 Task: Create a due date automation trigger when advanced on, 2 days after a card is due add fields with custom field "Resume" set at 11:00 AM.
Action: Mouse moved to (1235, 355)
Screenshot: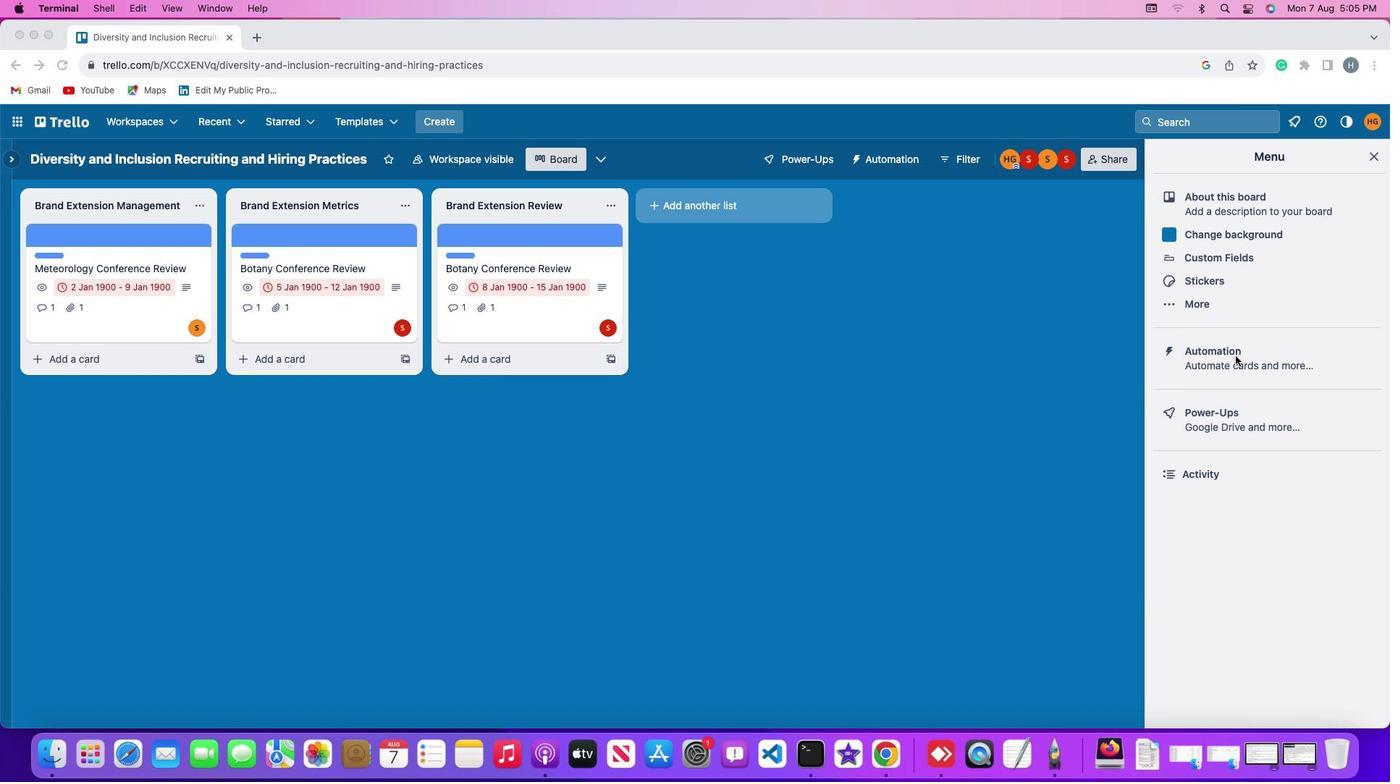 
Action: Mouse pressed left at (1235, 355)
Screenshot: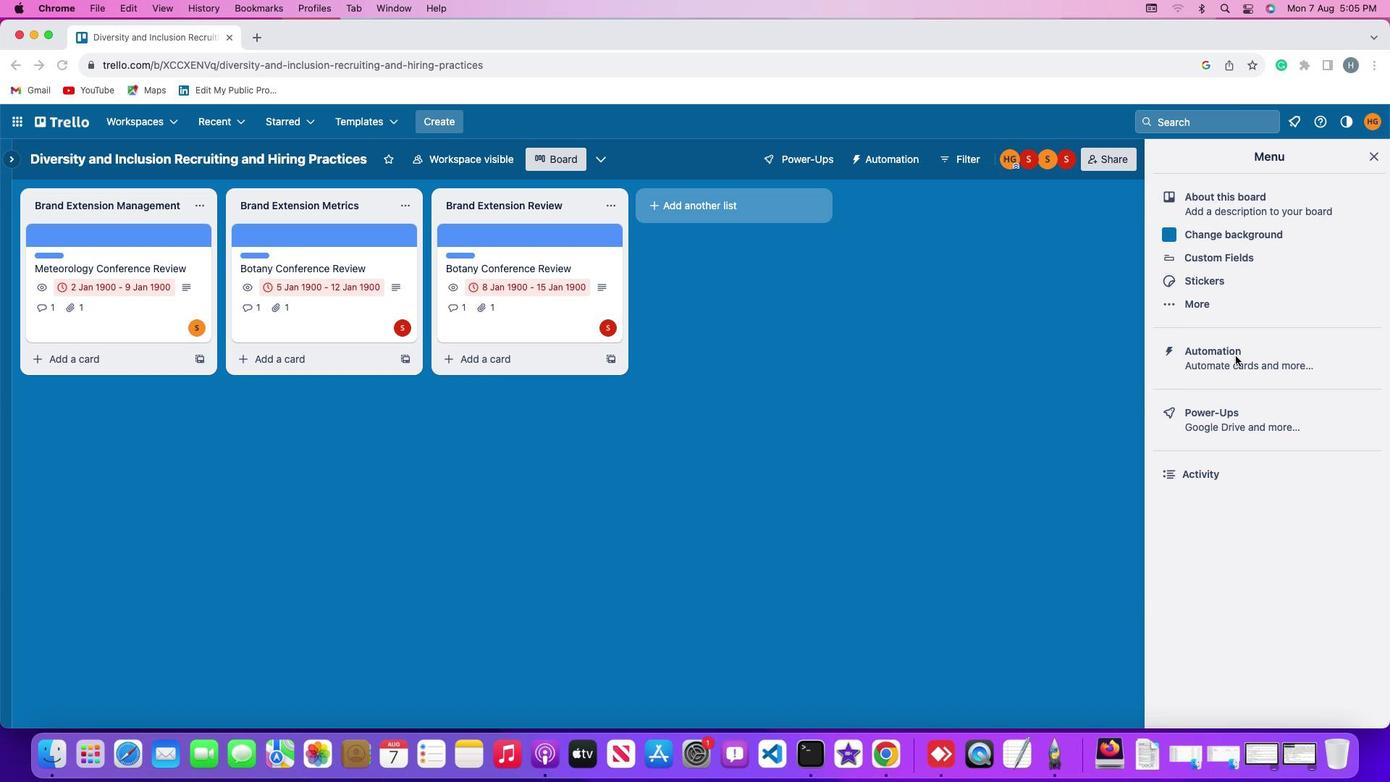 
Action: Mouse moved to (1235, 355)
Screenshot: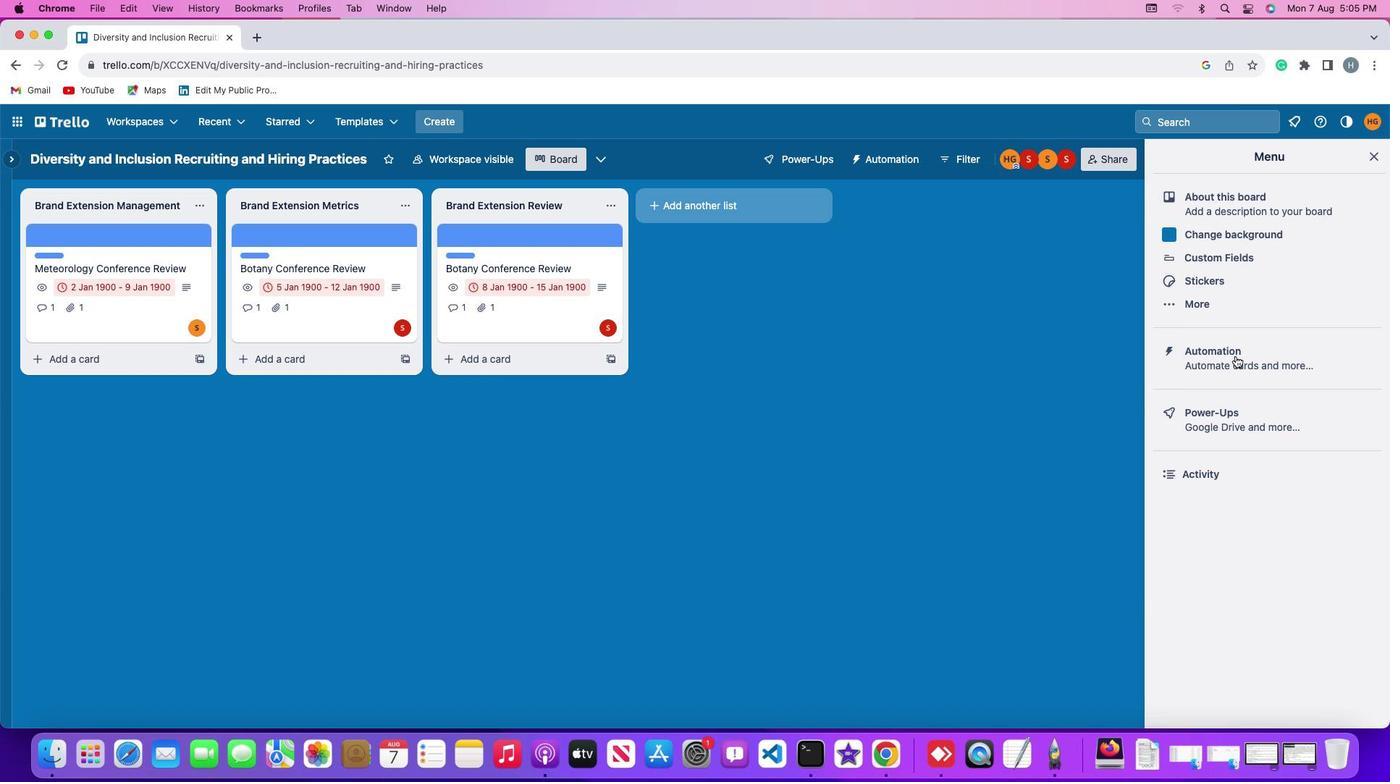 
Action: Mouse pressed left at (1235, 355)
Screenshot: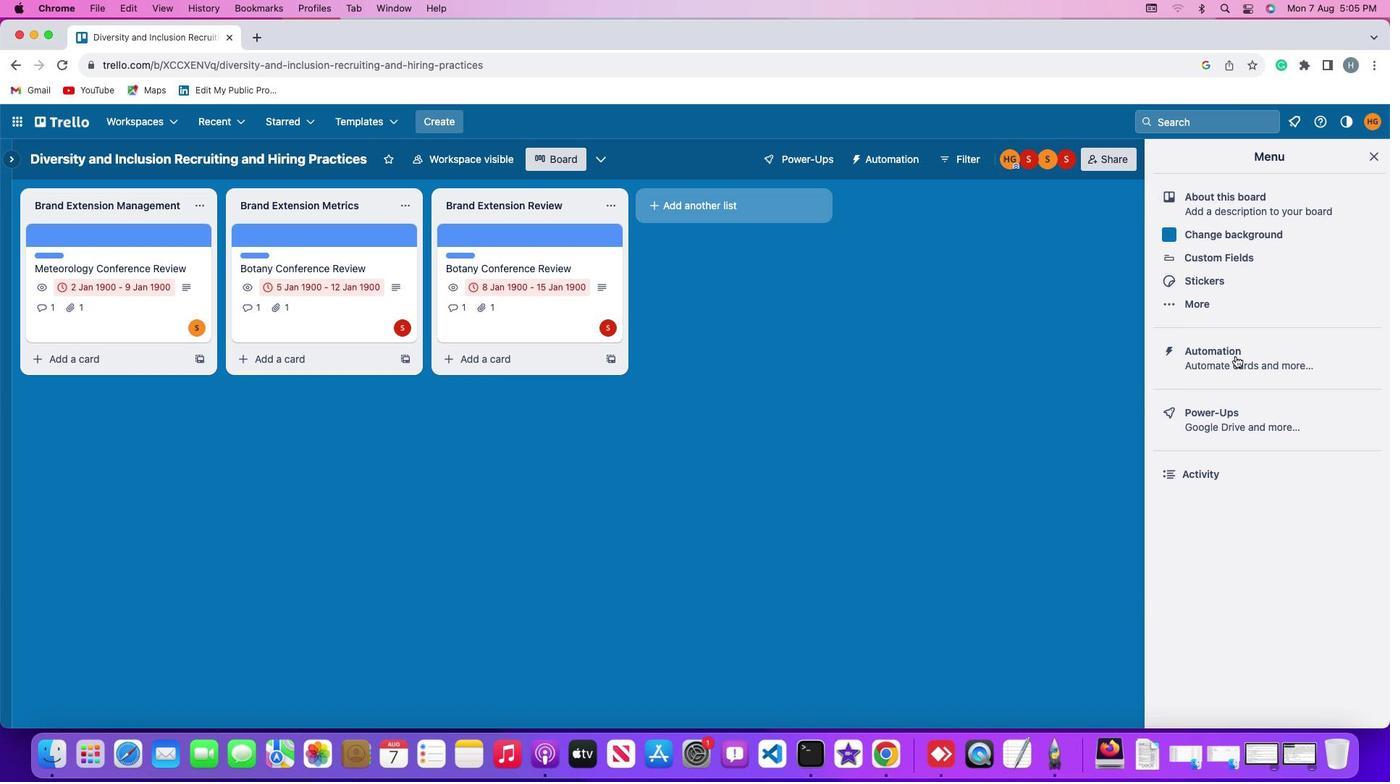 
Action: Mouse moved to (103, 349)
Screenshot: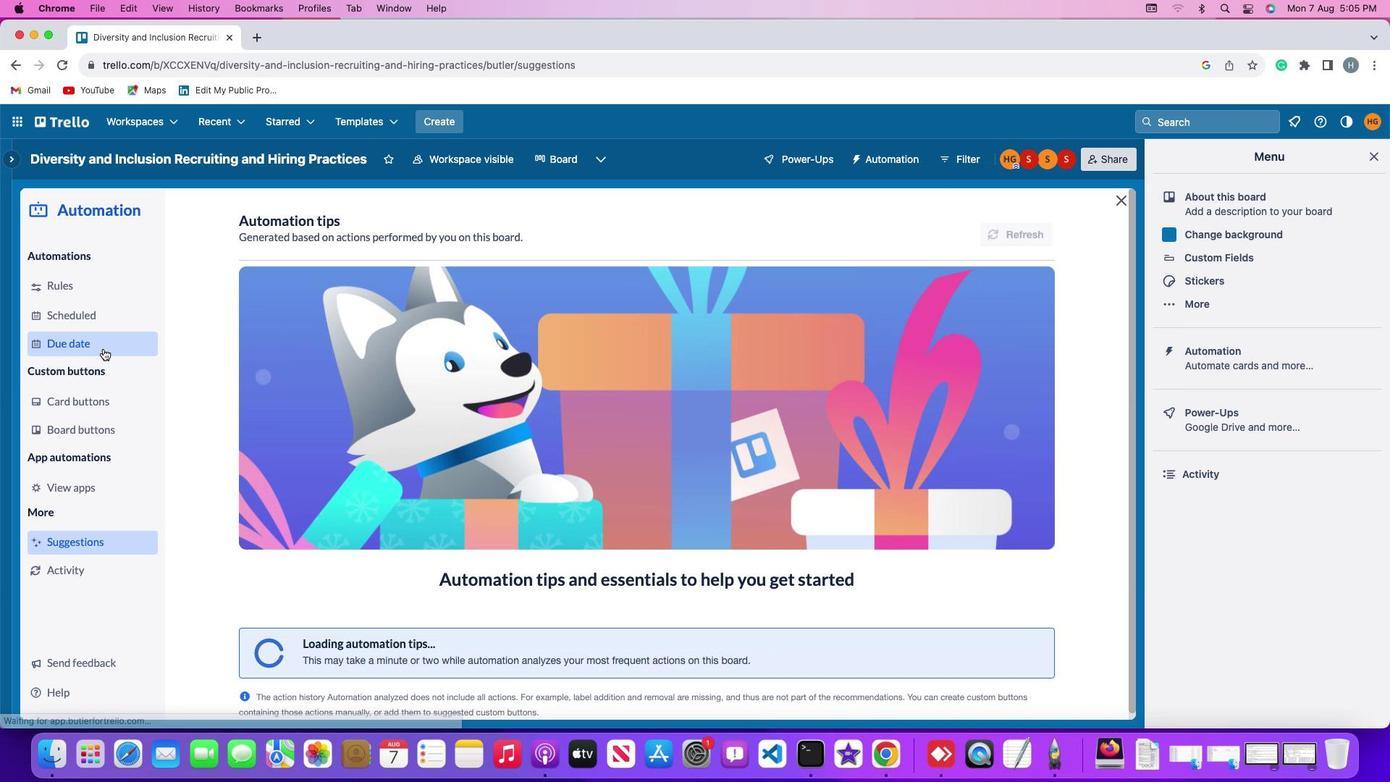 
Action: Mouse pressed left at (103, 349)
Screenshot: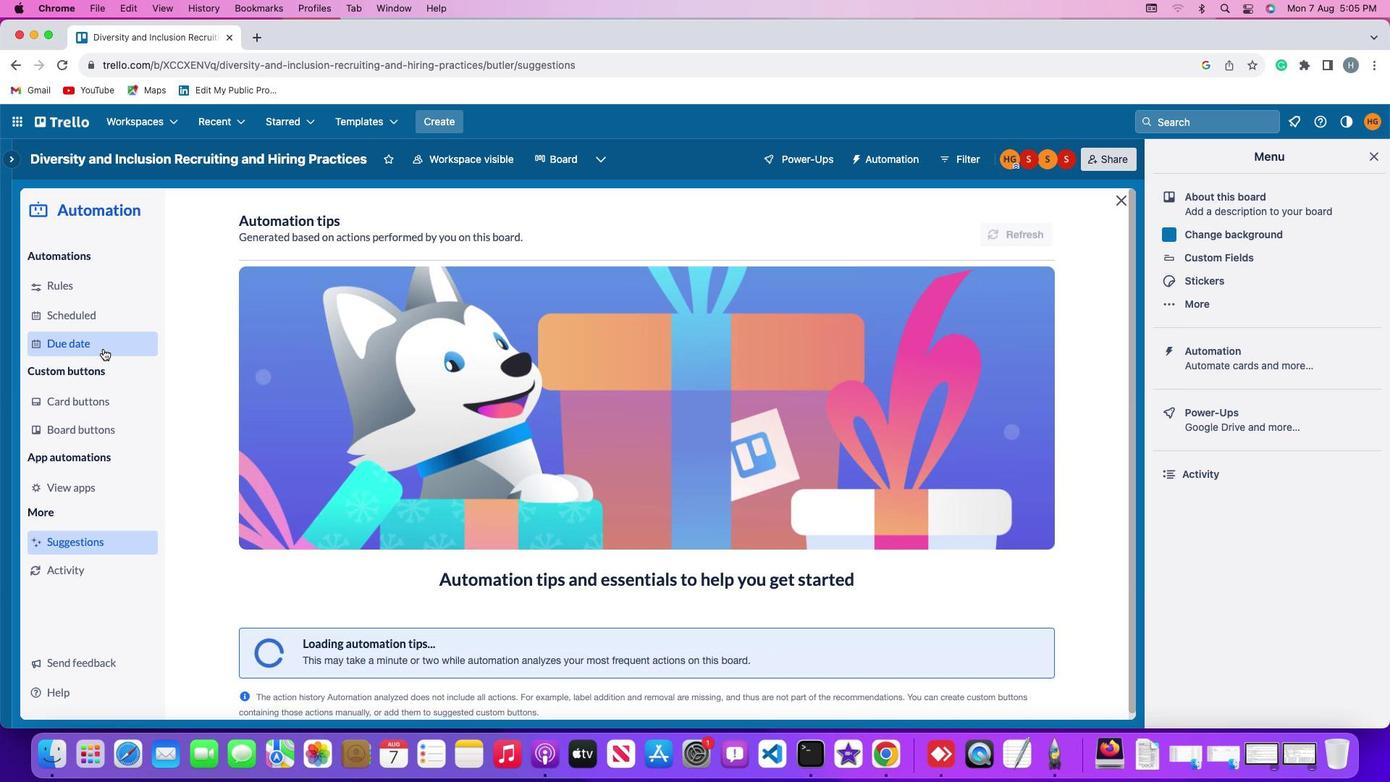 
Action: Mouse moved to (976, 226)
Screenshot: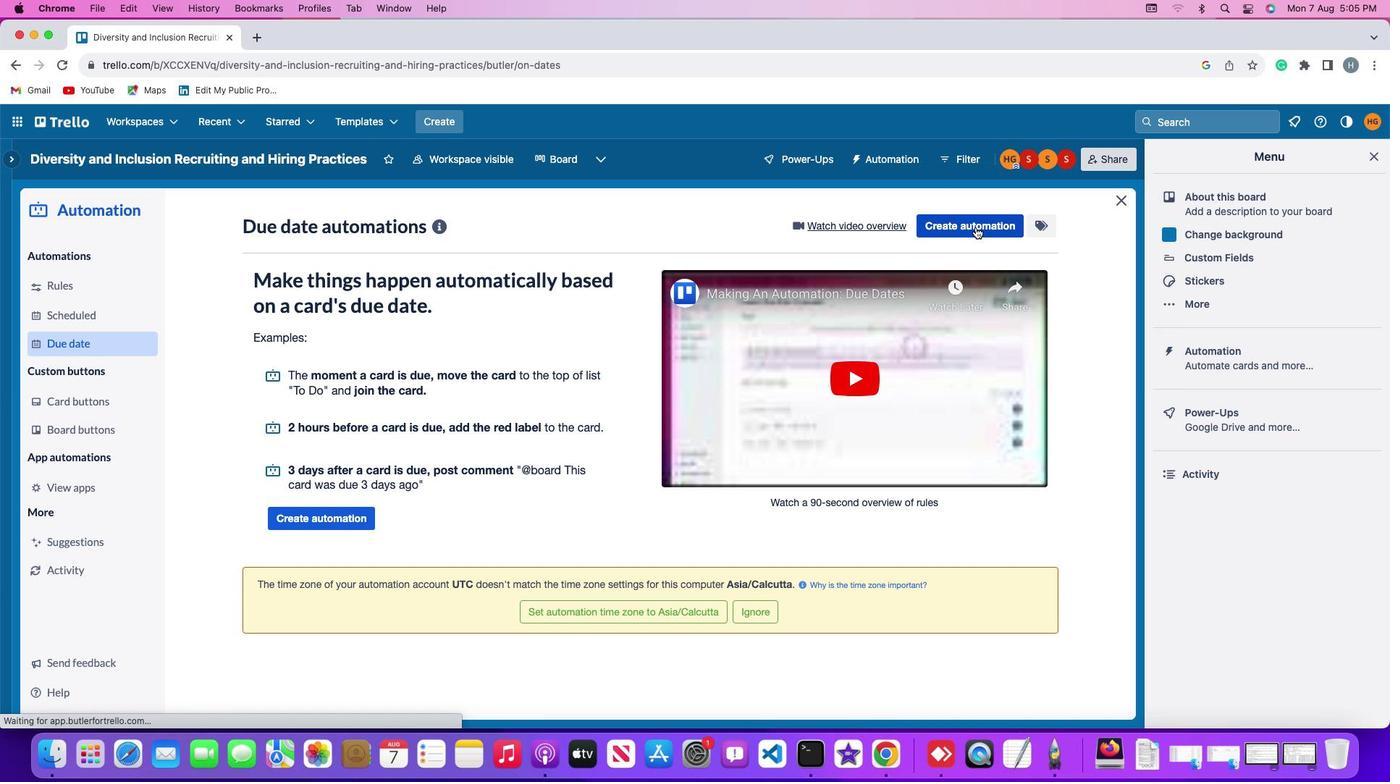 
Action: Mouse pressed left at (976, 226)
Screenshot: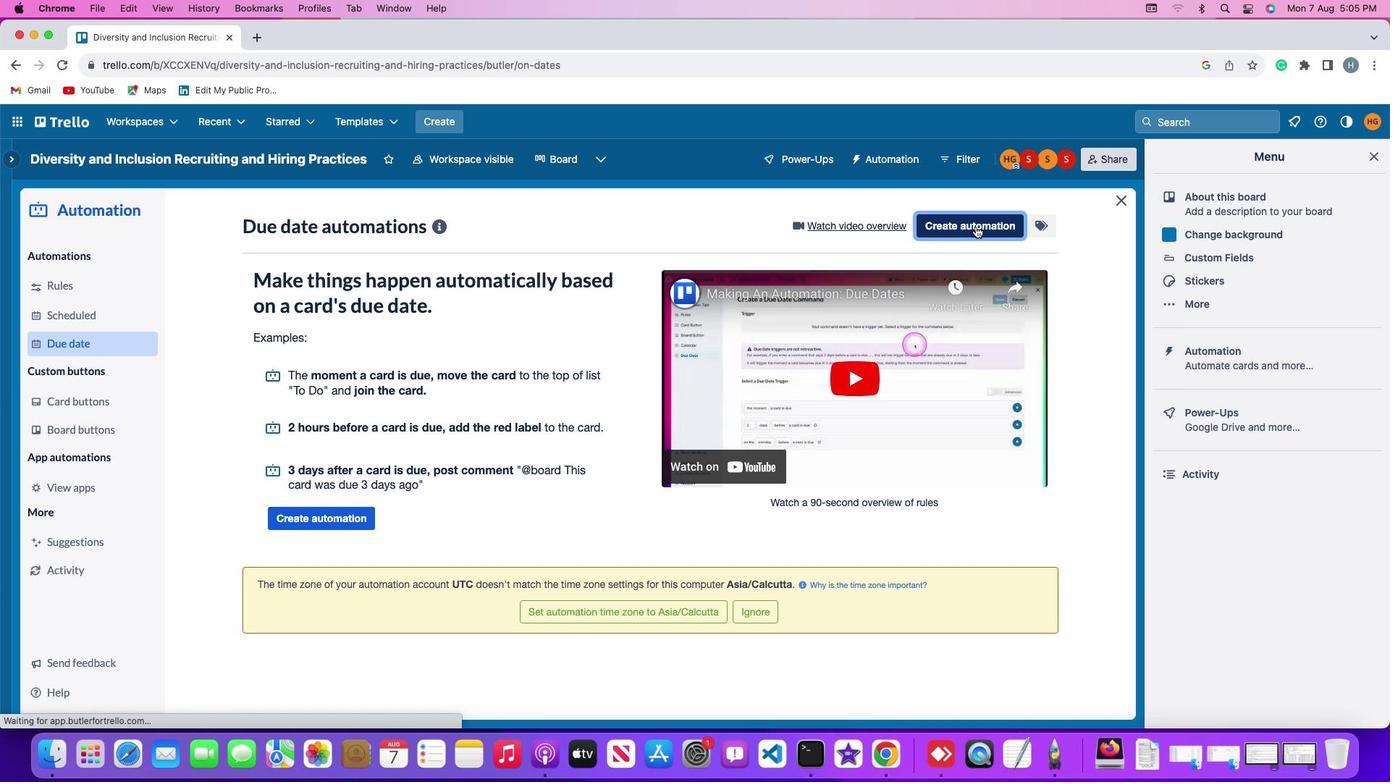 
Action: Mouse moved to (574, 365)
Screenshot: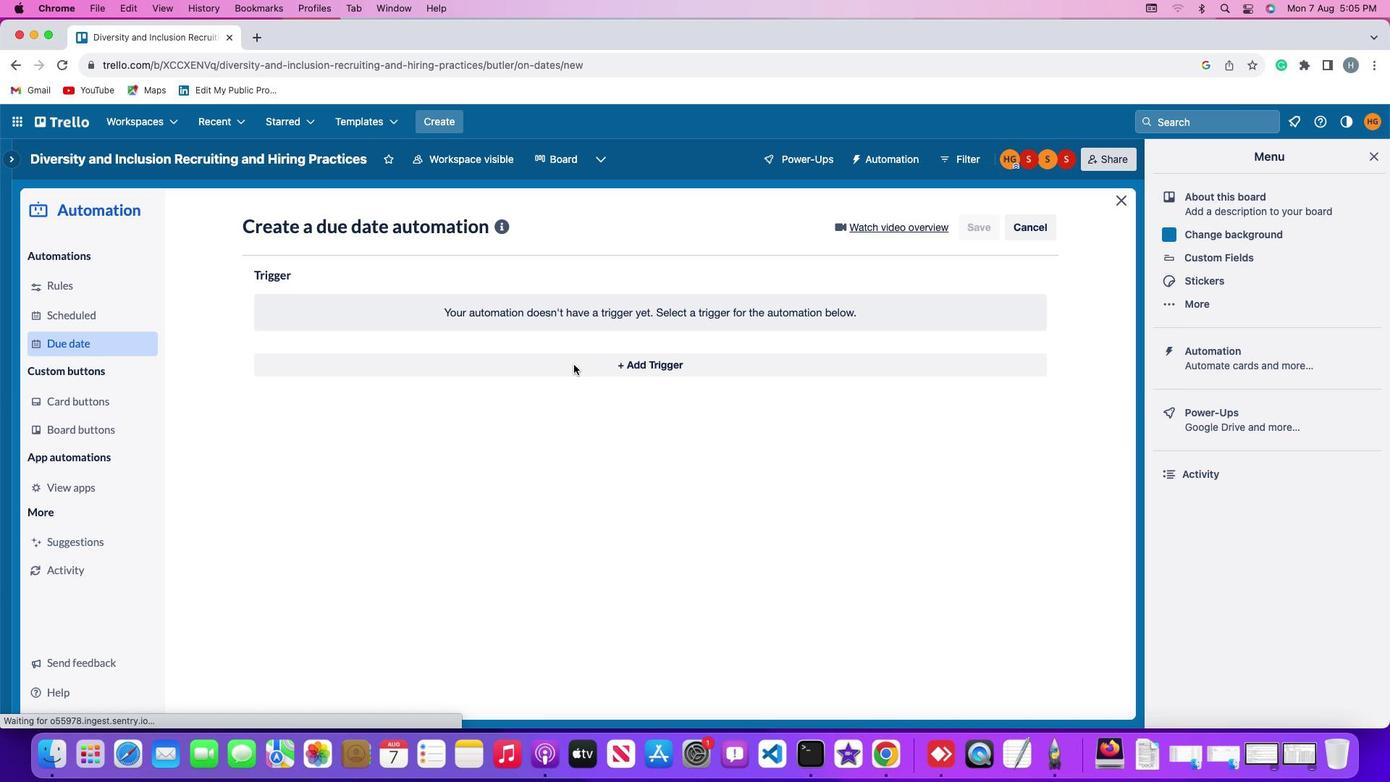 
Action: Mouse pressed left at (574, 365)
Screenshot: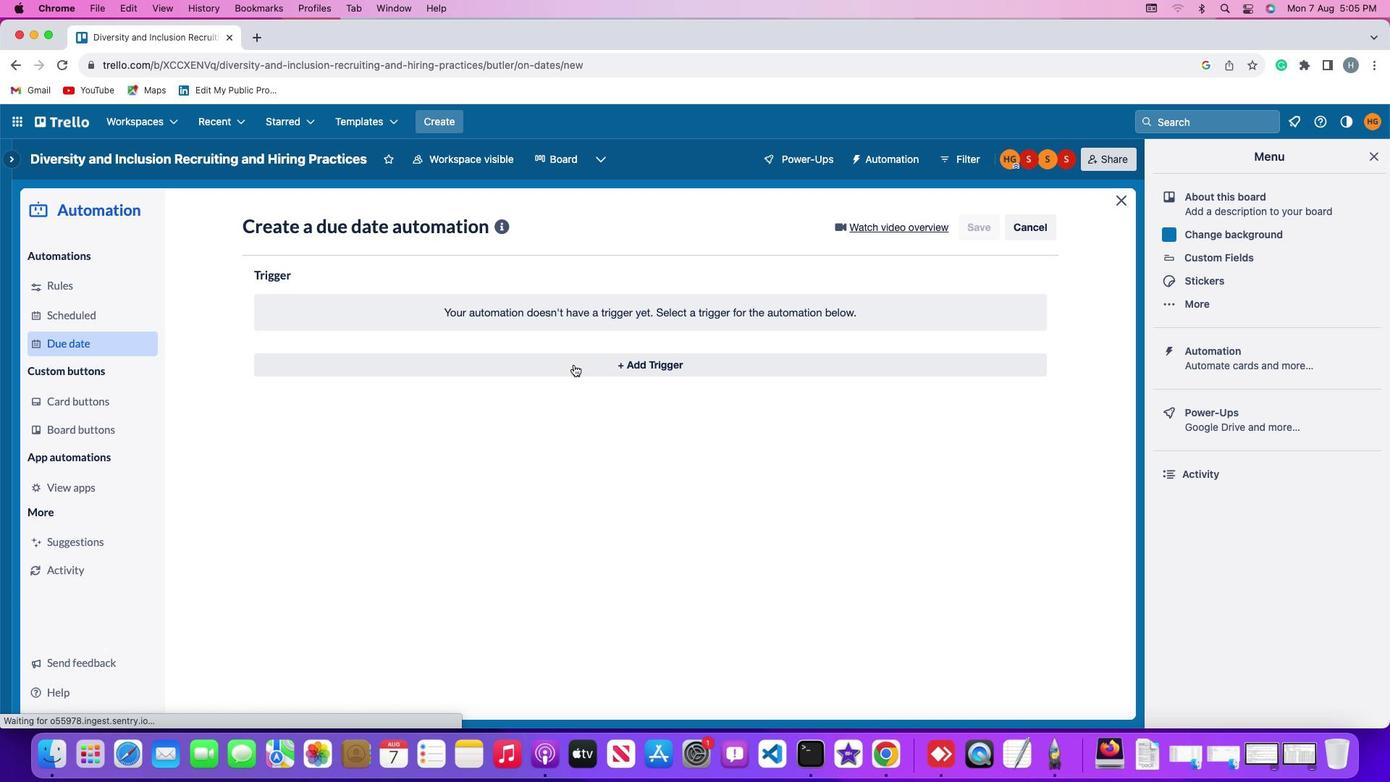 
Action: Mouse moved to (281, 584)
Screenshot: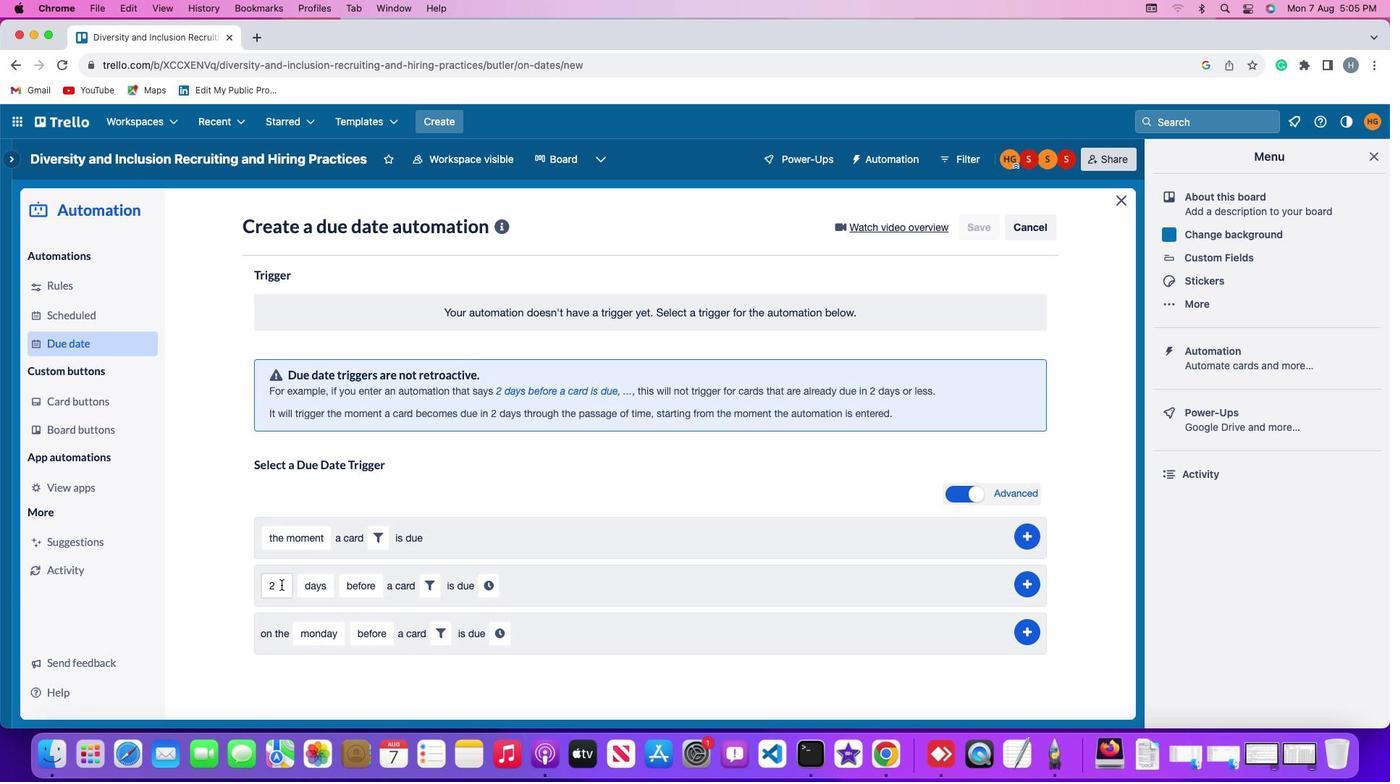 
Action: Mouse pressed left at (281, 584)
Screenshot: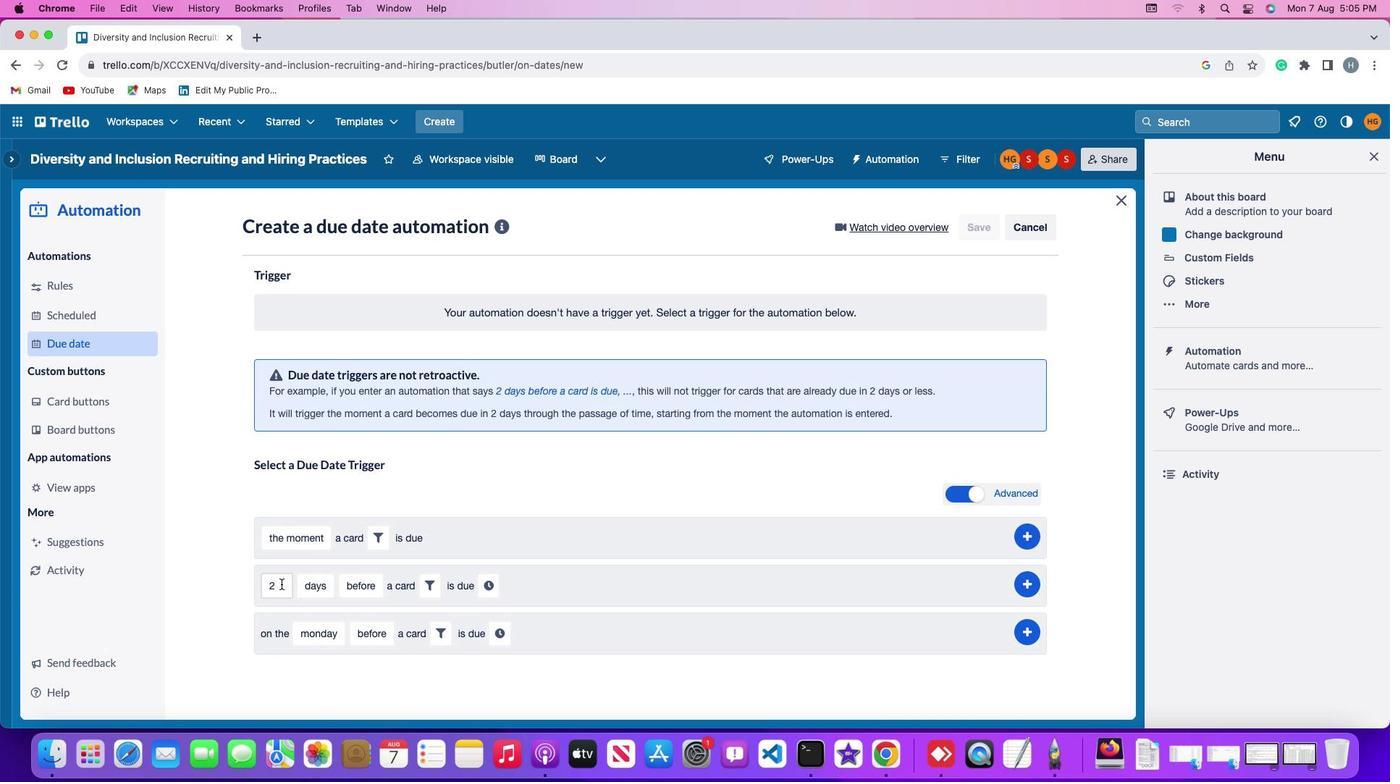 
Action: Mouse moved to (280, 583)
Screenshot: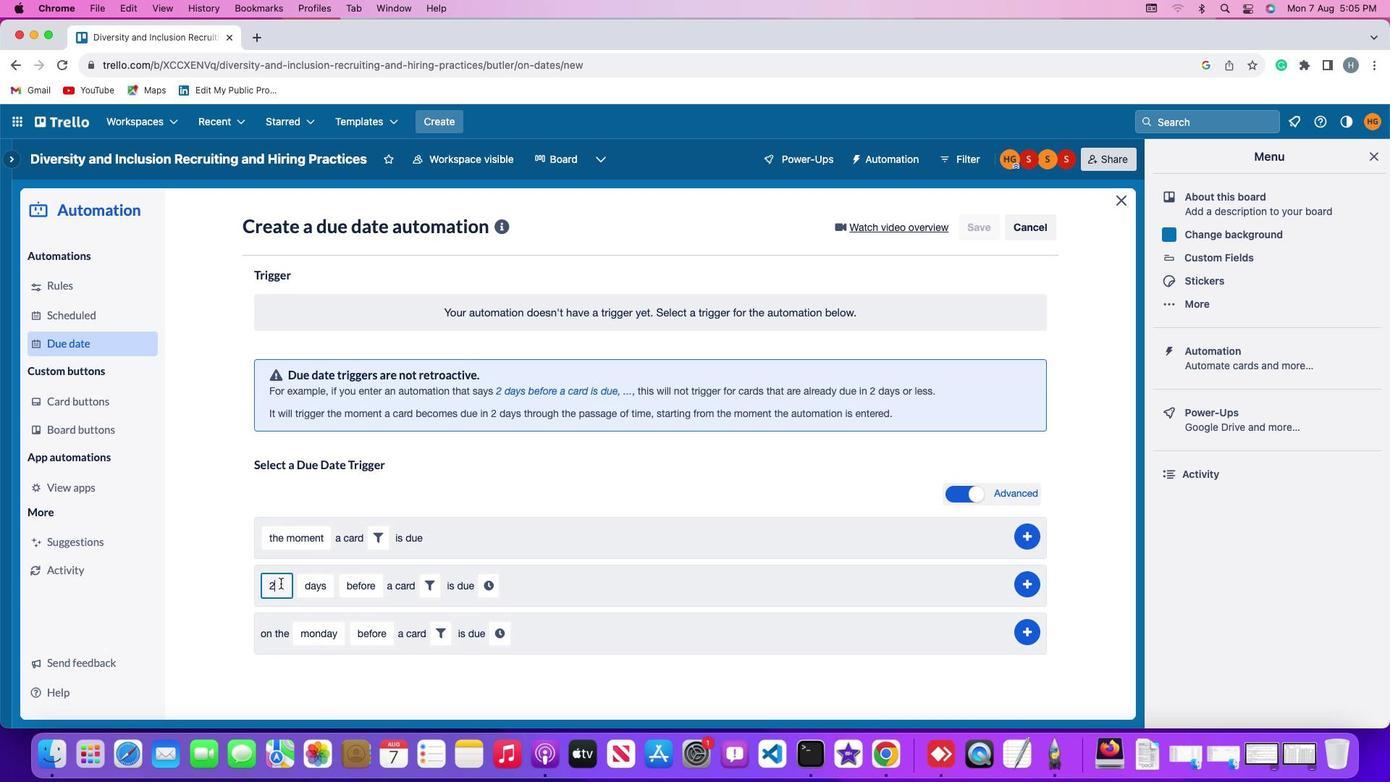 
Action: Key pressed Key.backspace'2'
Screenshot: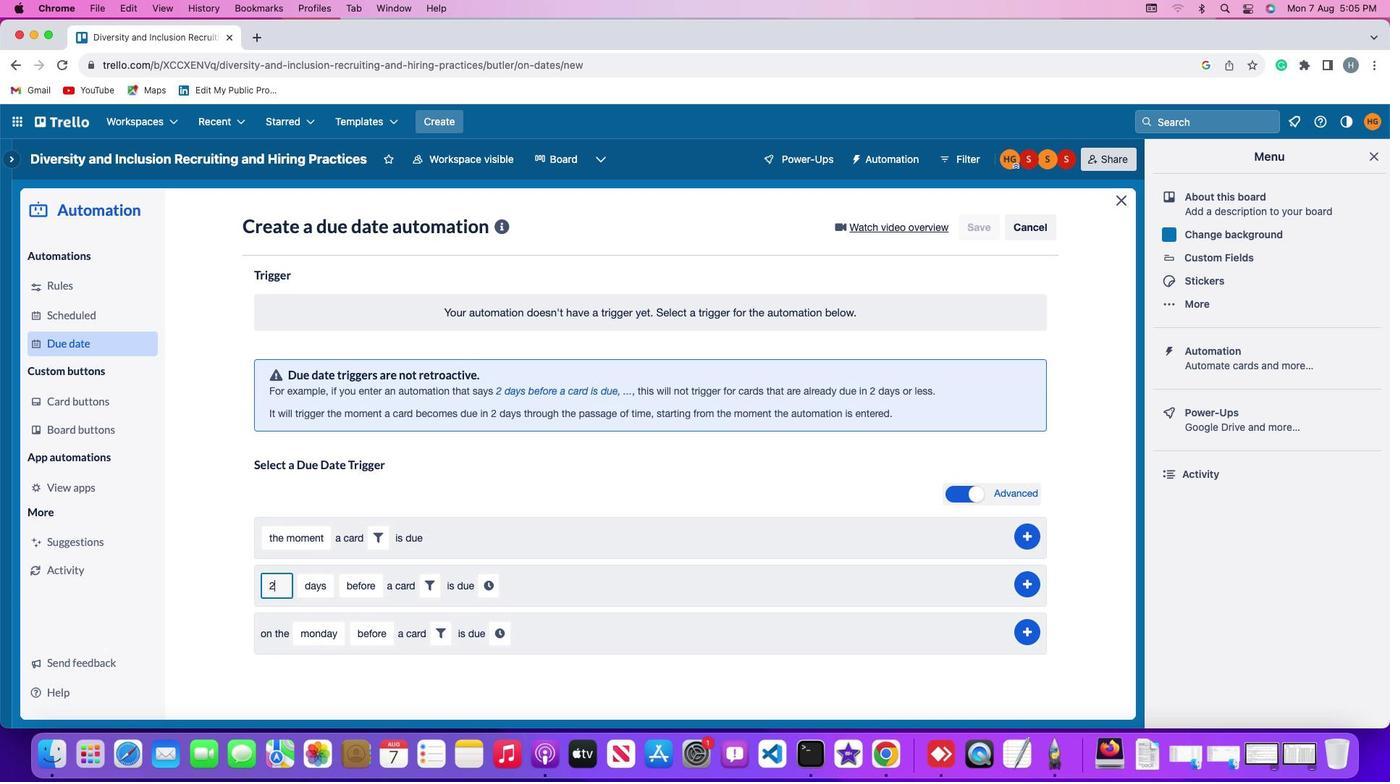 
Action: Mouse moved to (313, 587)
Screenshot: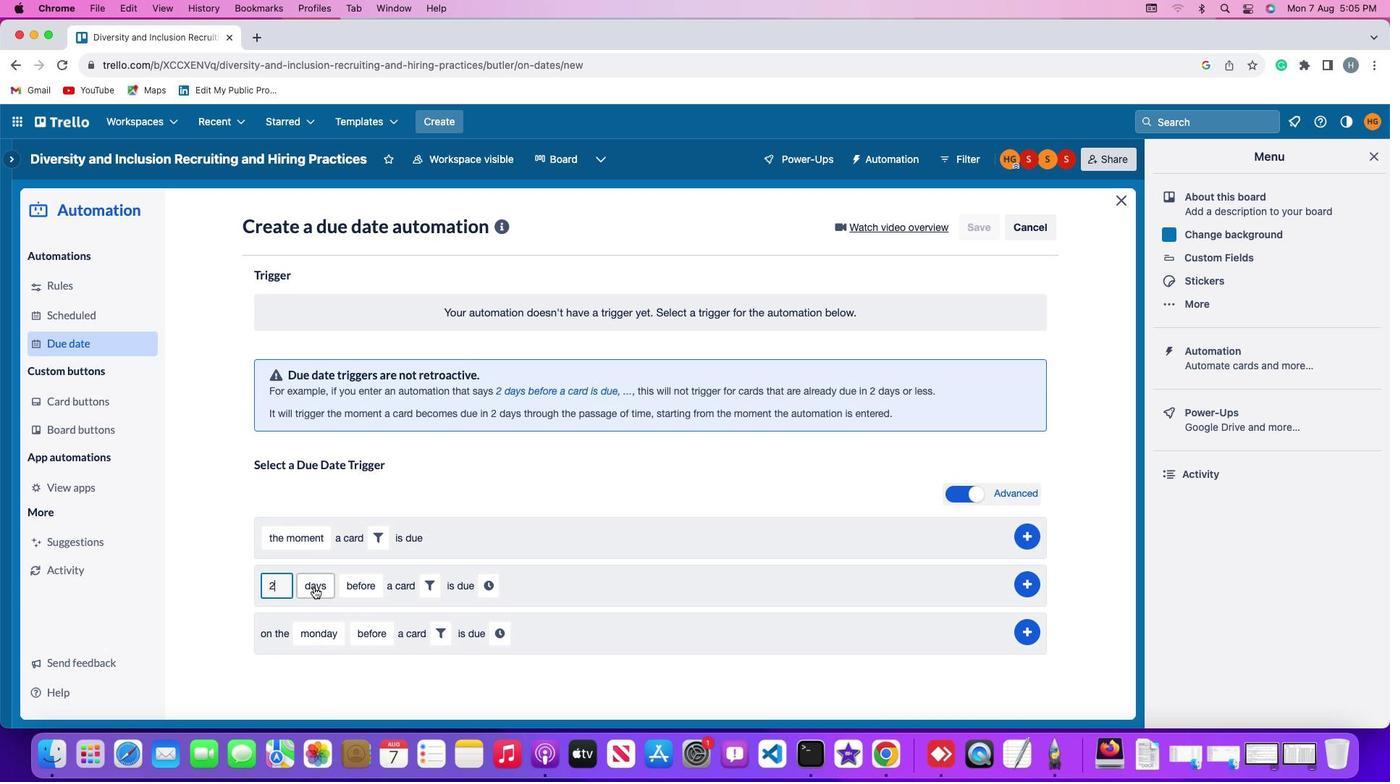 
Action: Mouse pressed left at (313, 587)
Screenshot: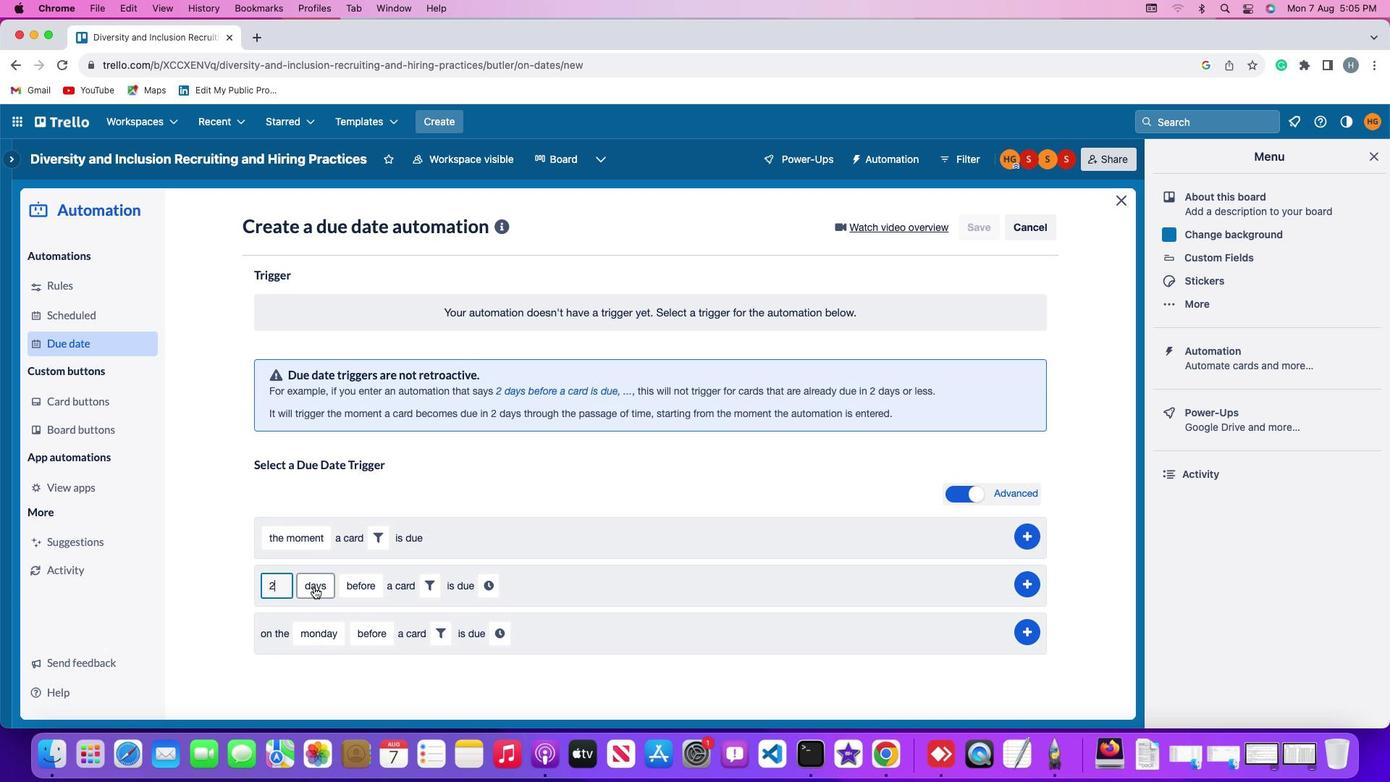 
Action: Mouse moved to (331, 620)
Screenshot: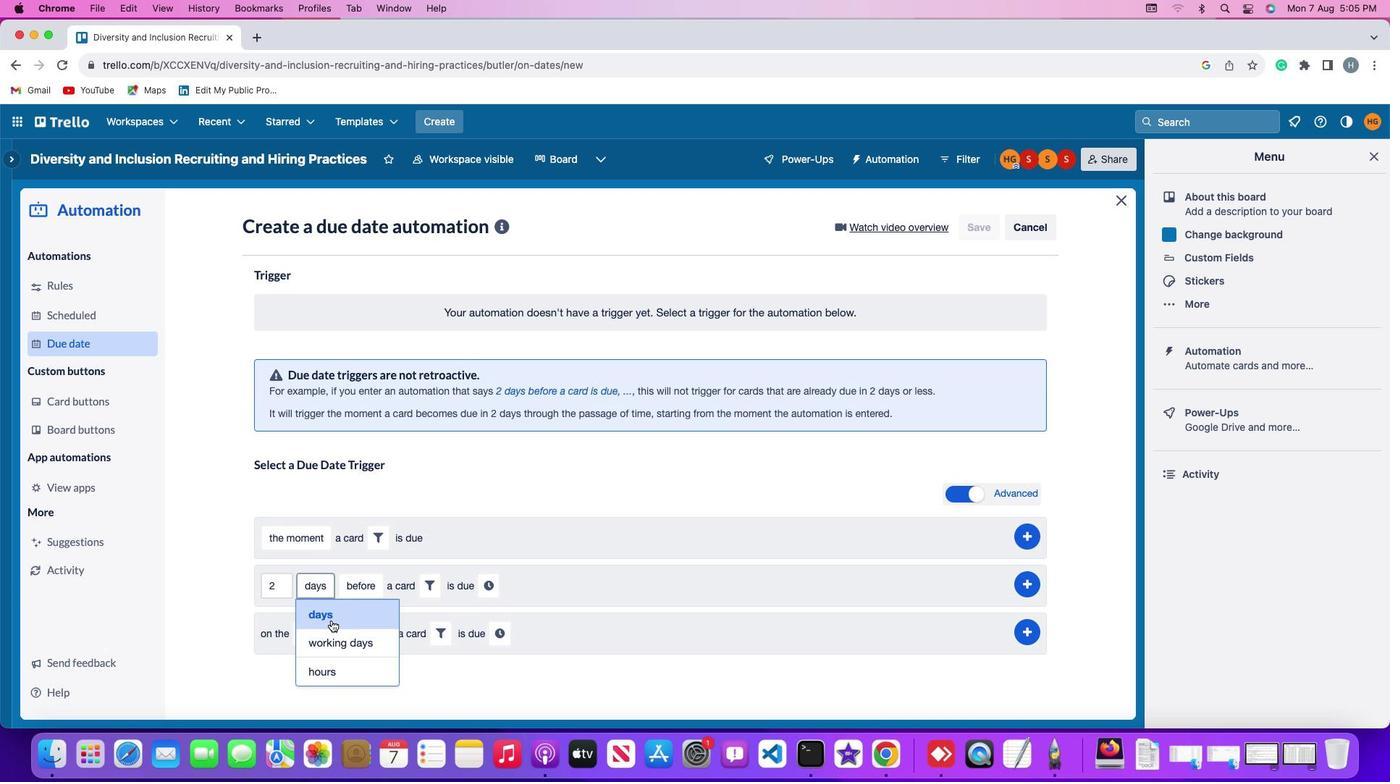 
Action: Mouse pressed left at (331, 620)
Screenshot: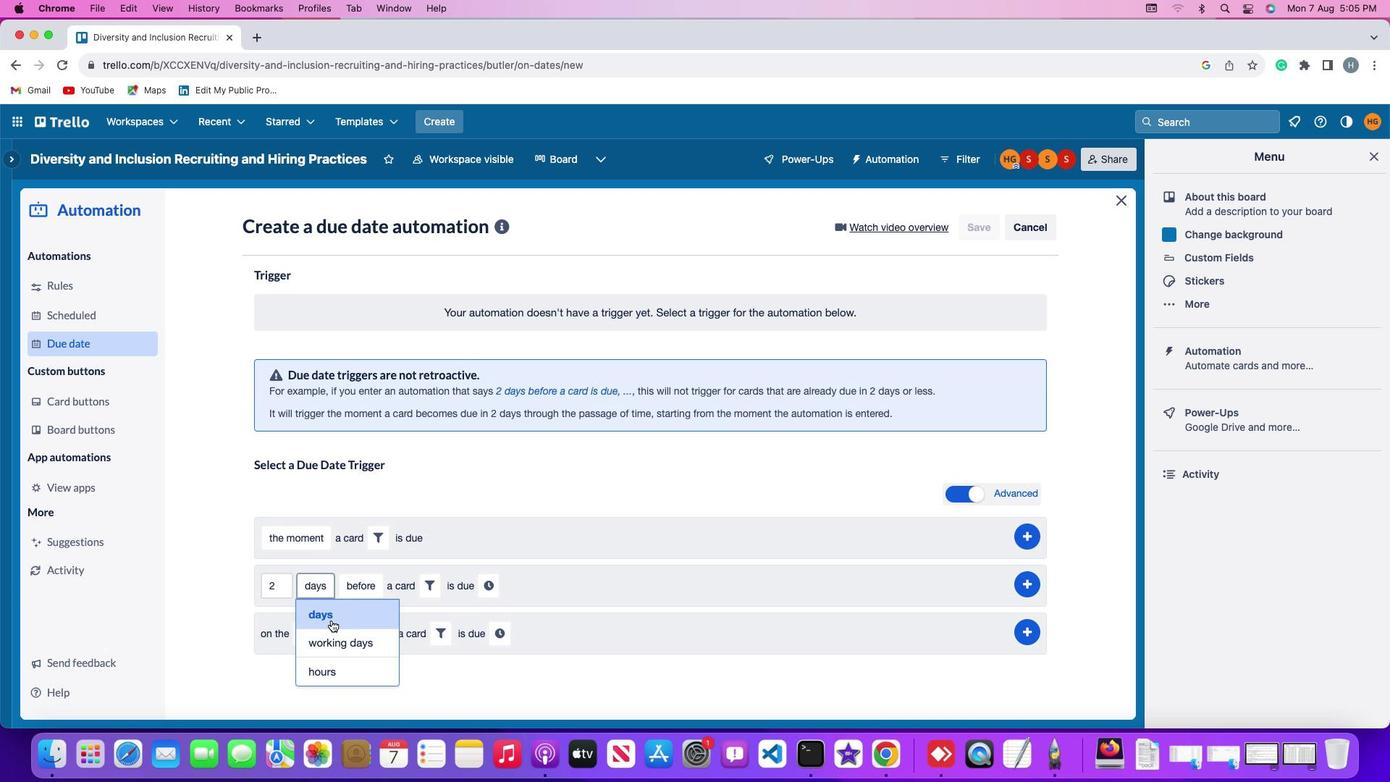 
Action: Mouse moved to (357, 582)
Screenshot: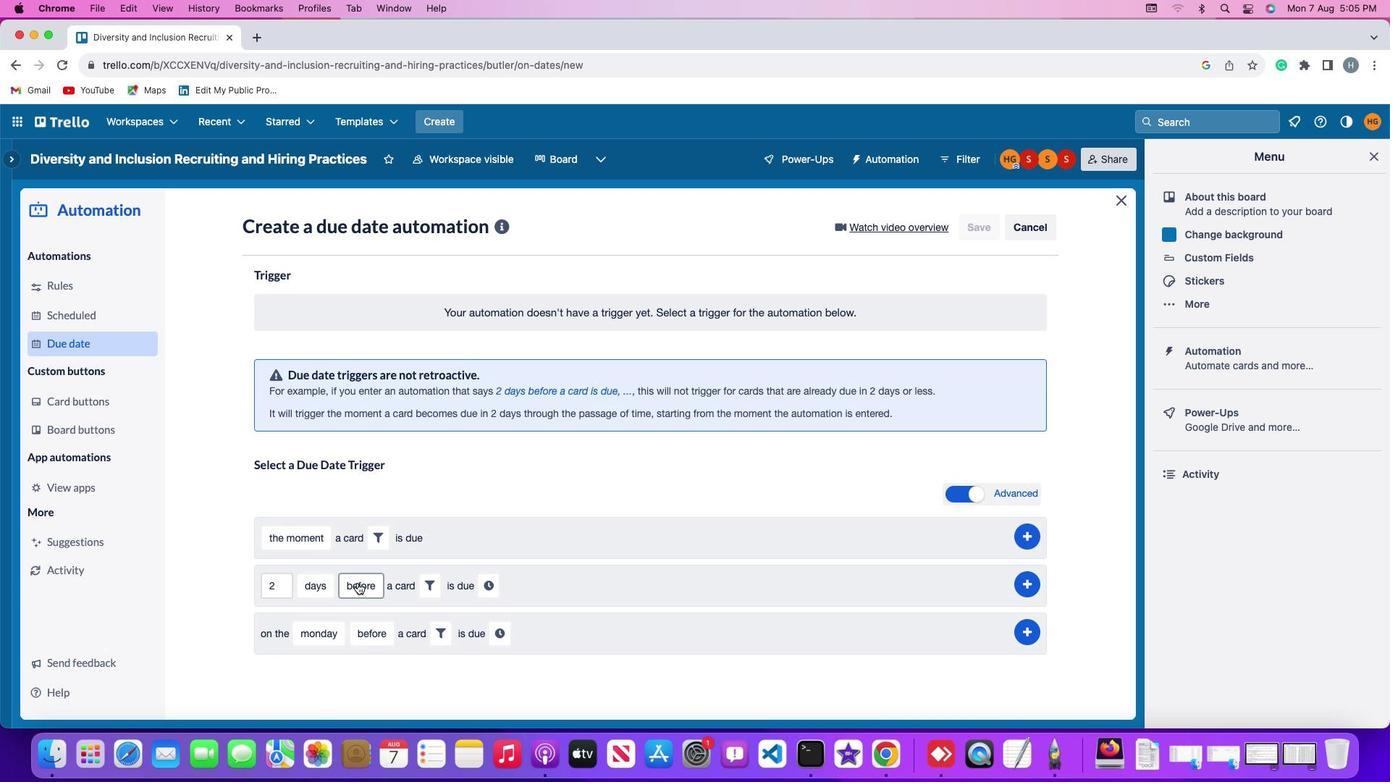 
Action: Mouse pressed left at (357, 582)
Screenshot: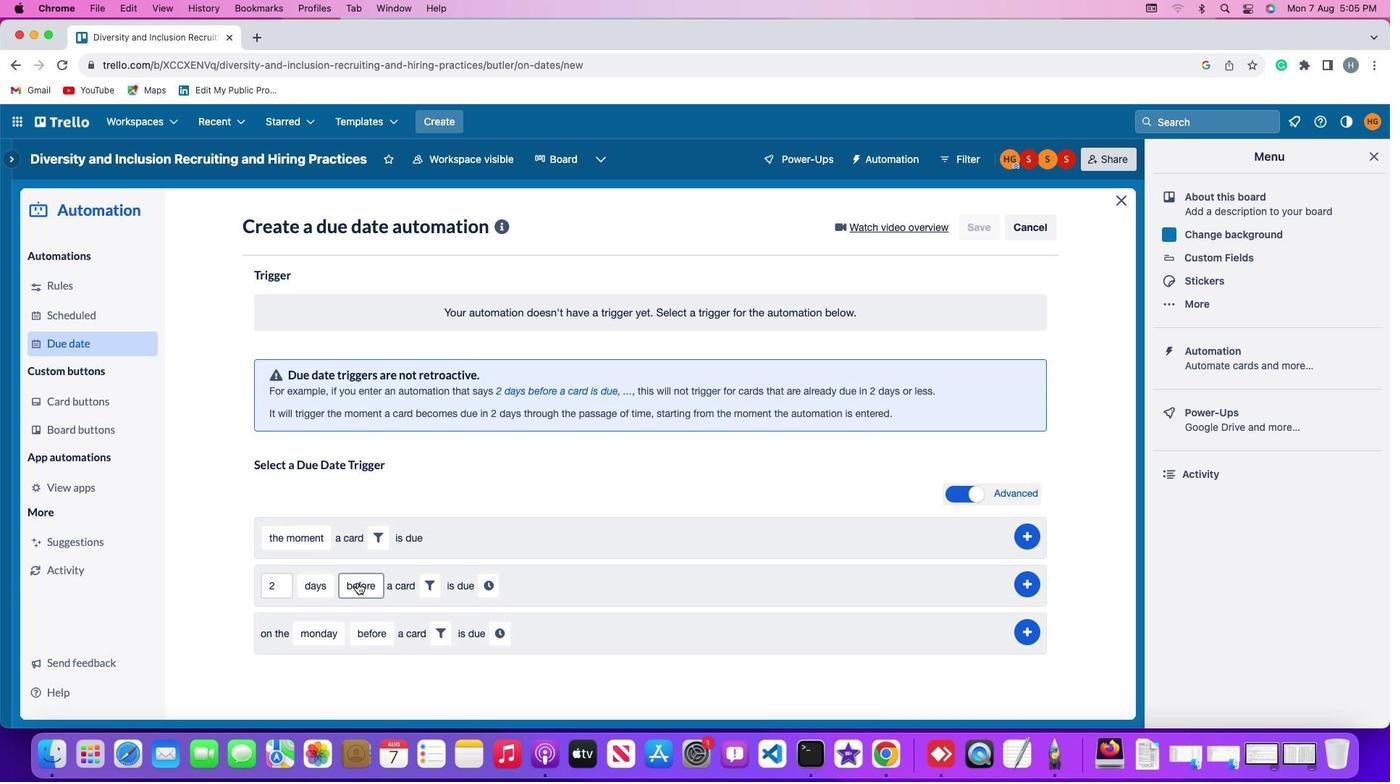 
Action: Mouse moved to (371, 638)
Screenshot: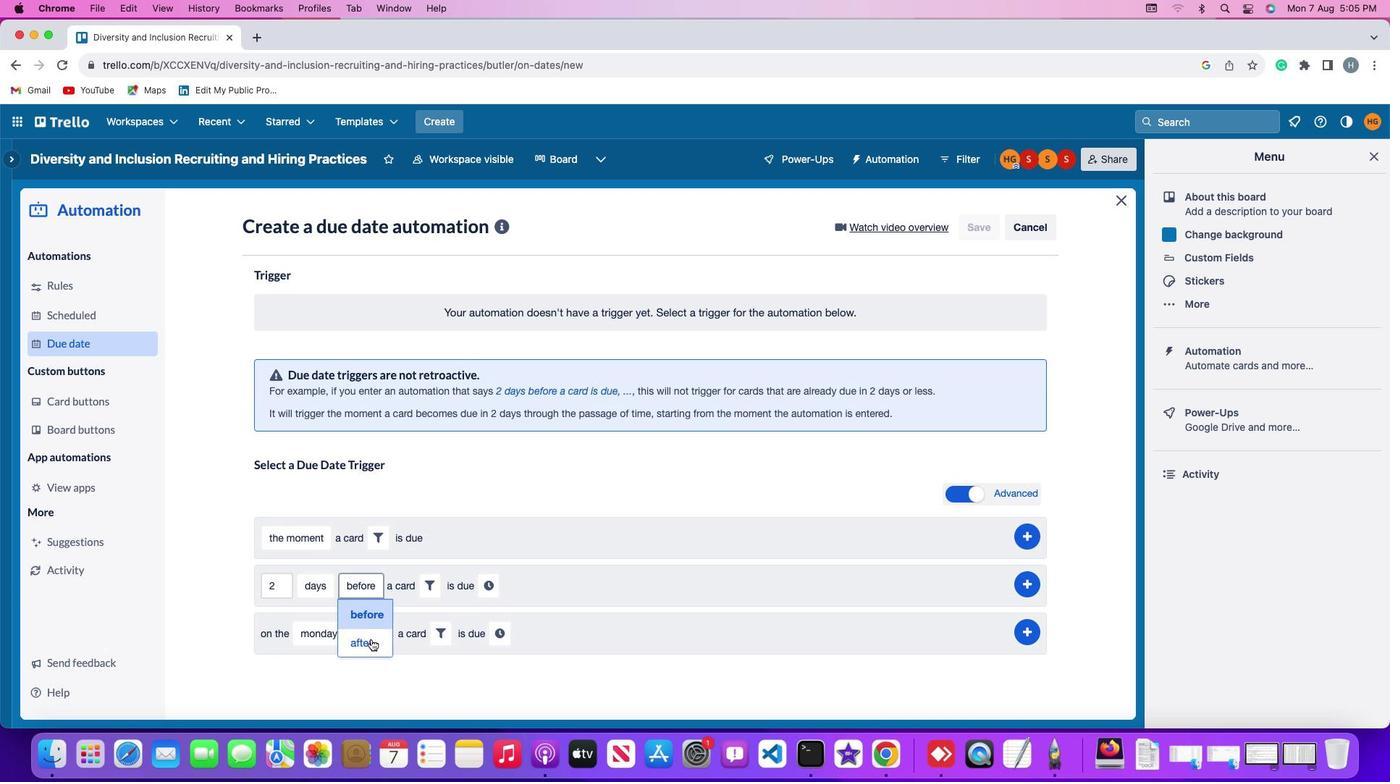 
Action: Mouse pressed left at (371, 638)
Screenshot: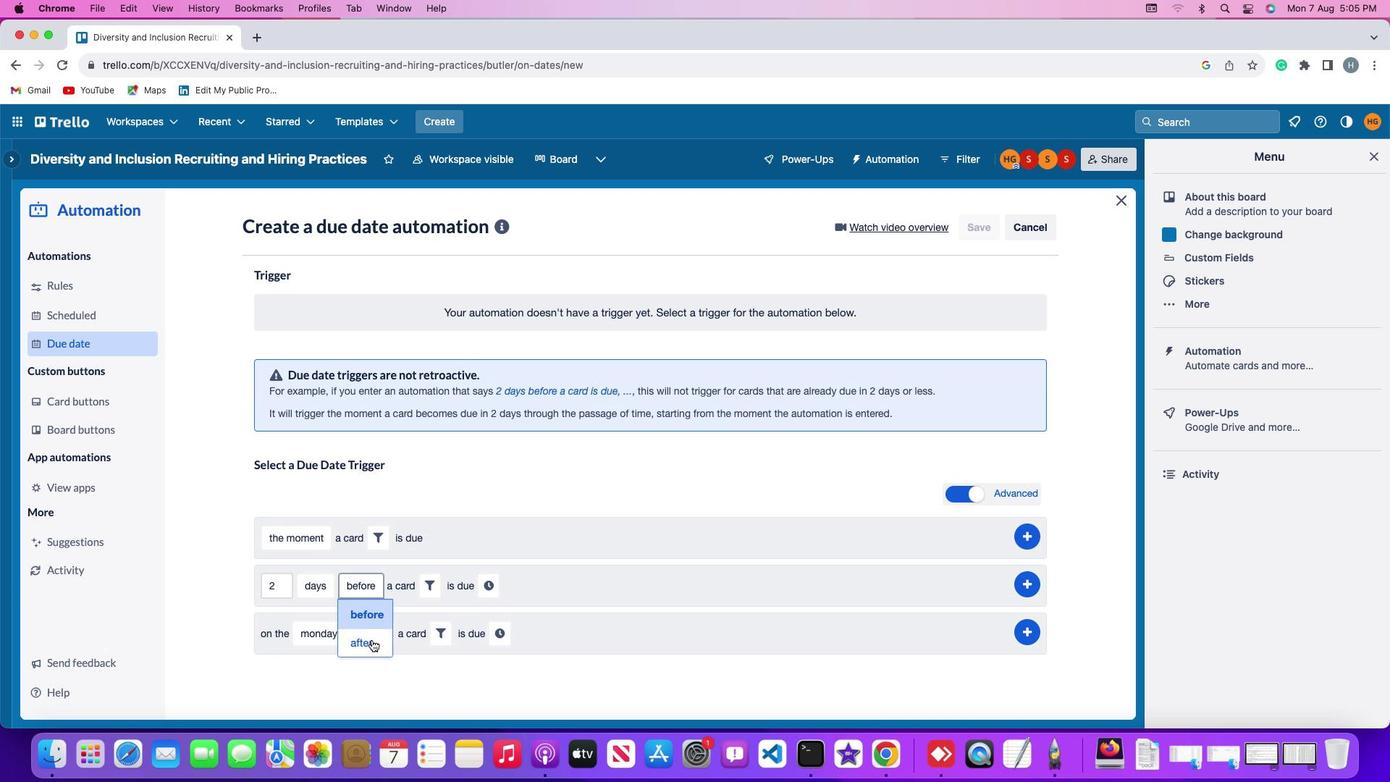 
Action: Mouse moved to (416, 583)
Screenshot: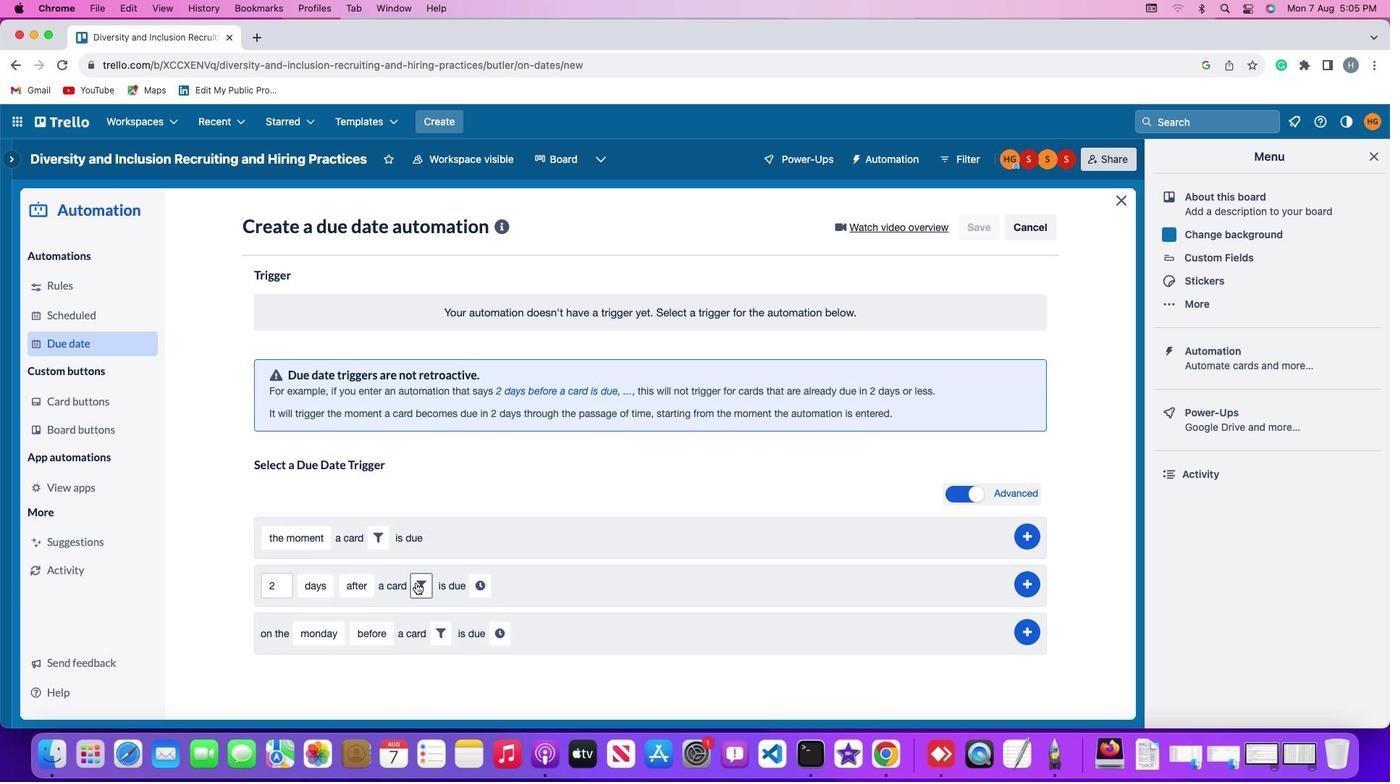 
Action: Mouse pressed left at (416, 583)
Screenshot: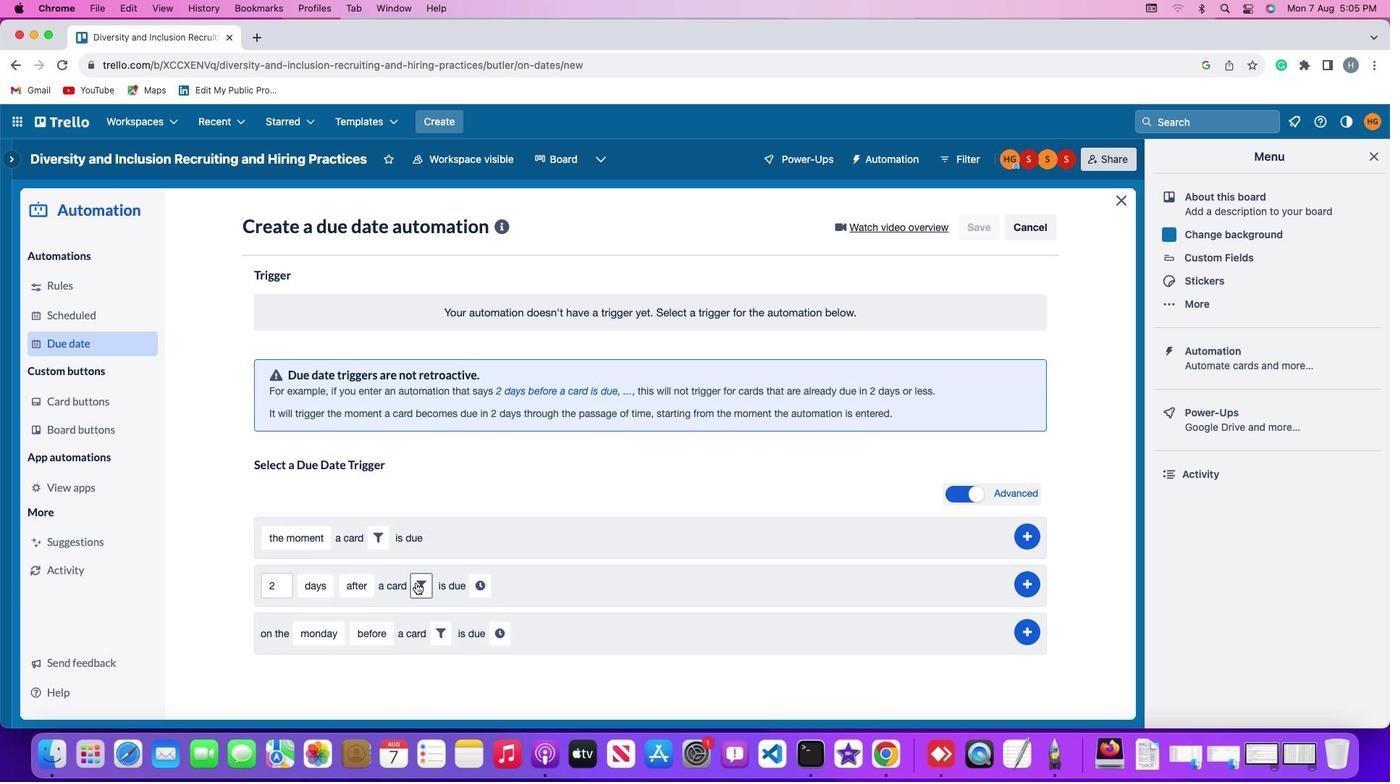 
Action: Mouse moved to (657, 624)
Screenshot: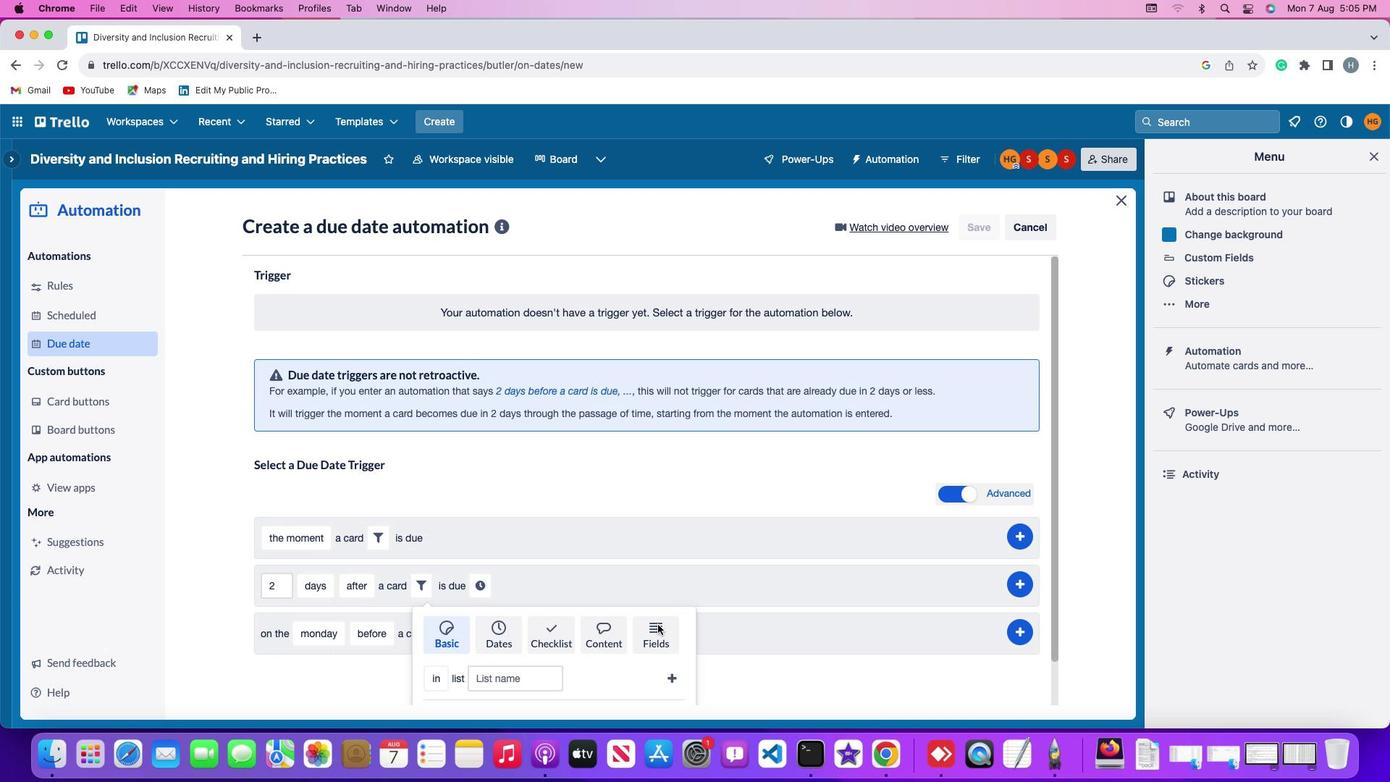 
Action: Mouse pressed left at (657, 624)
Screenshot: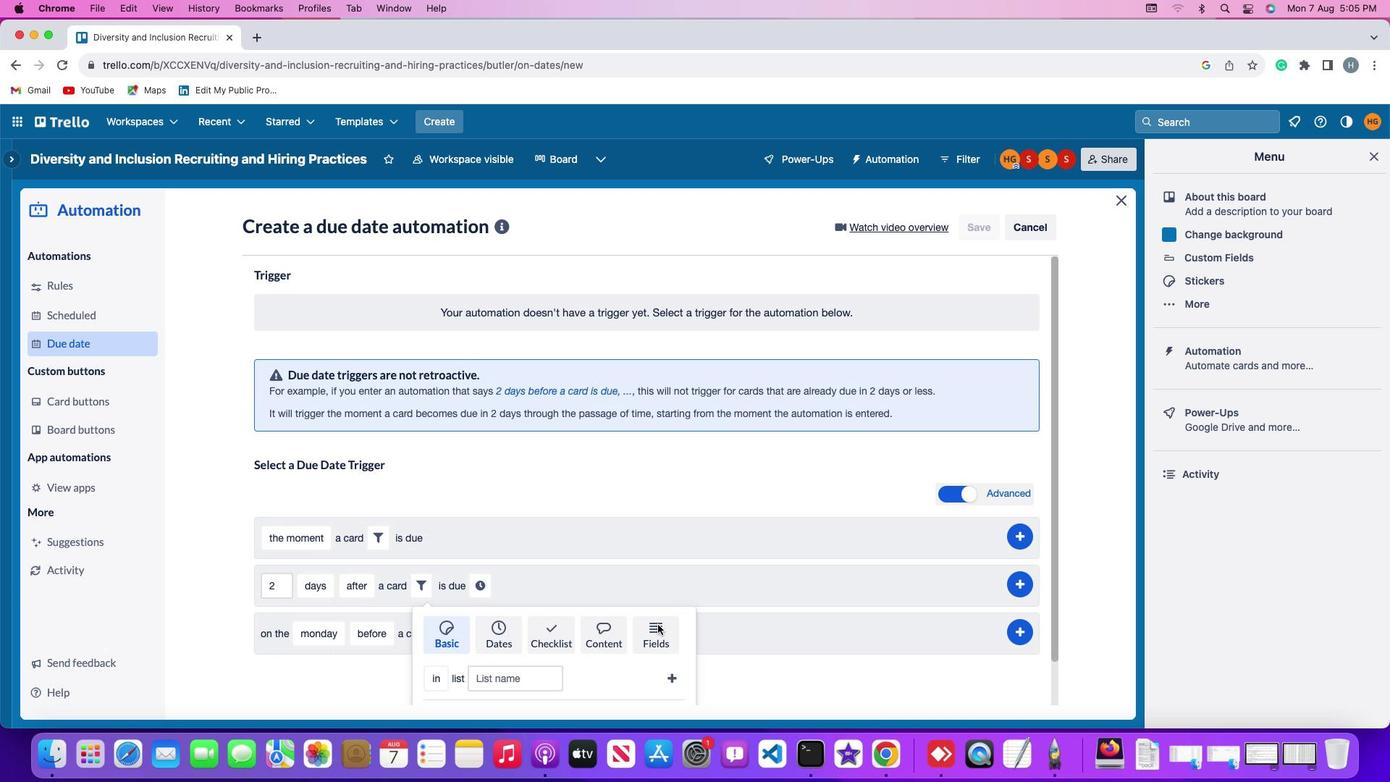 
Action: Mouse moved to (585, 615)
Screenshot: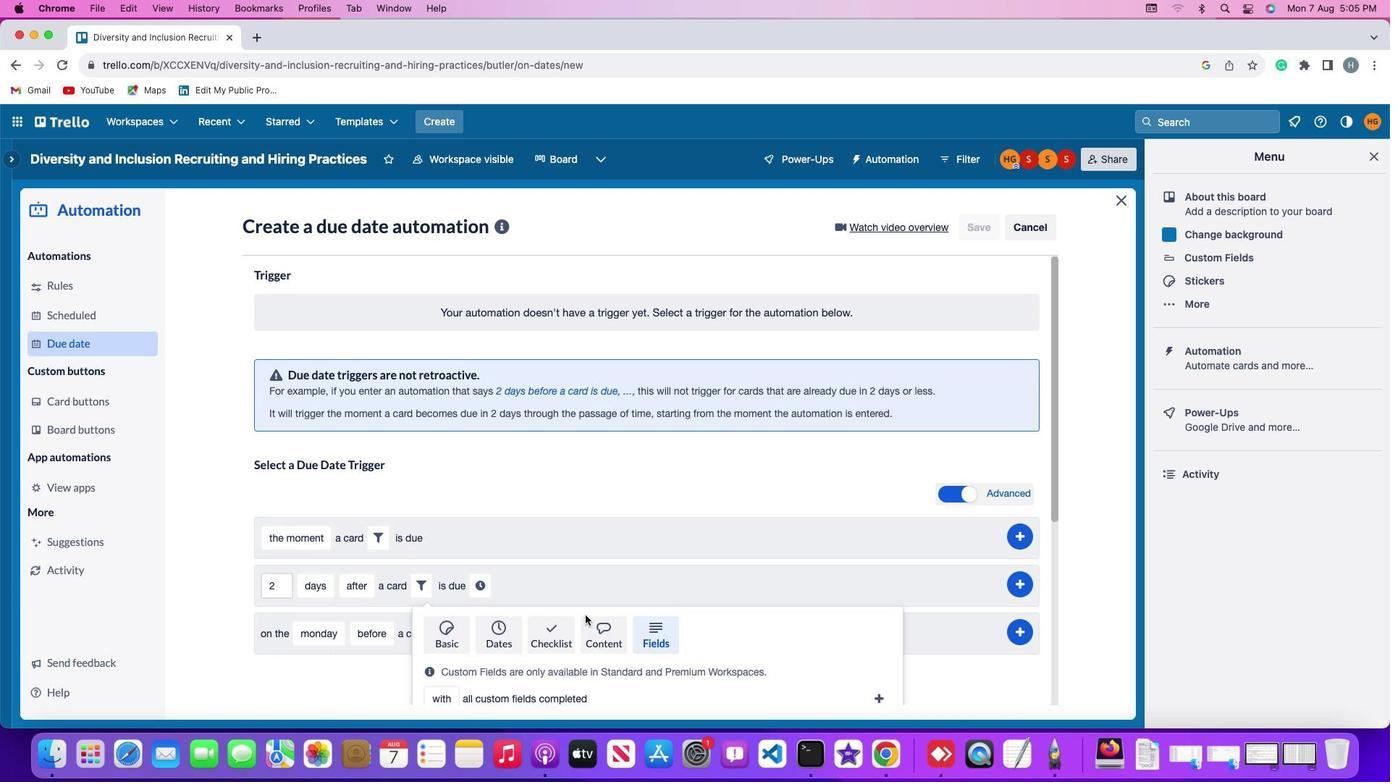 
Action: Mouse scrolled (585, 615) with delta (0, 0)
Screenshot: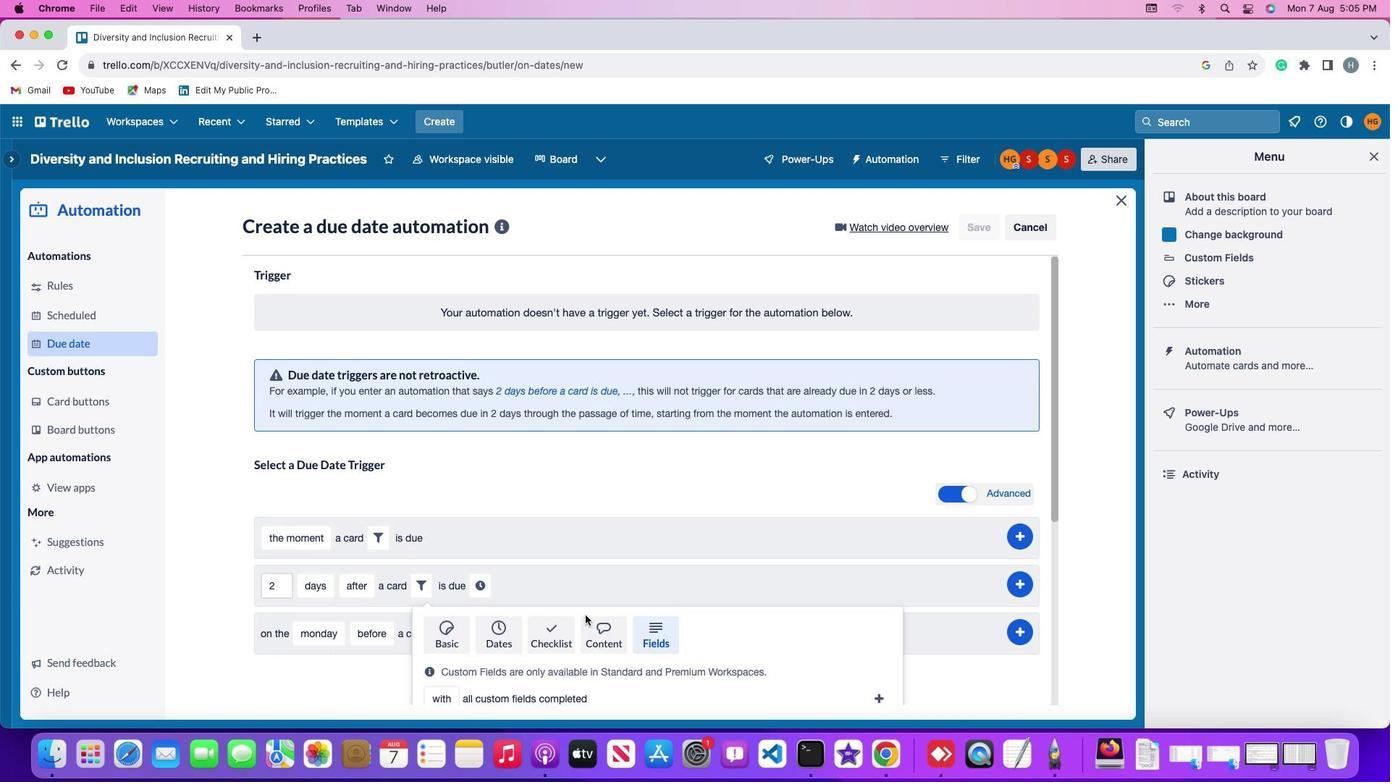 
Action: Mouse scrolled (585, 615) with delta (0, 0)
Screenshot: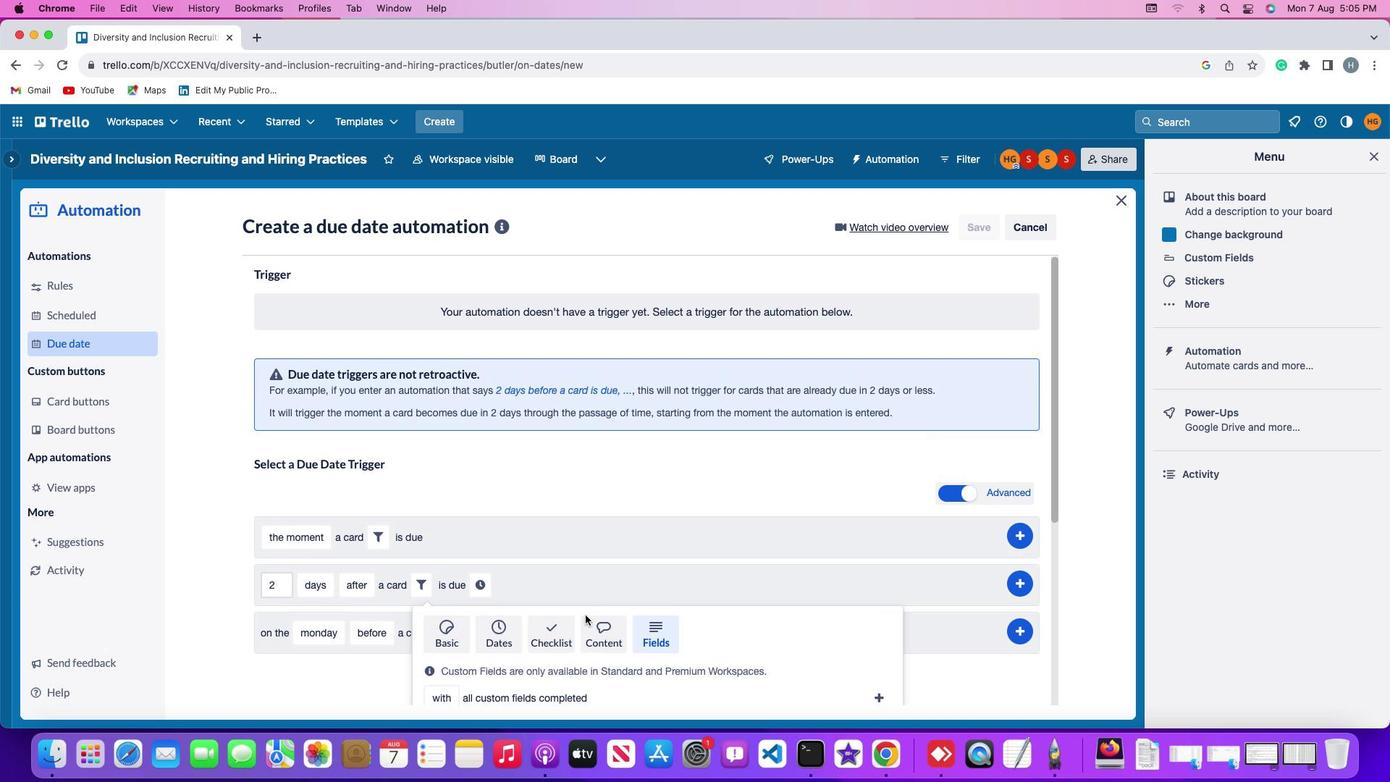 
Action: Mouse scrolled (585, 615) with delta (0, 0)
Screenshot: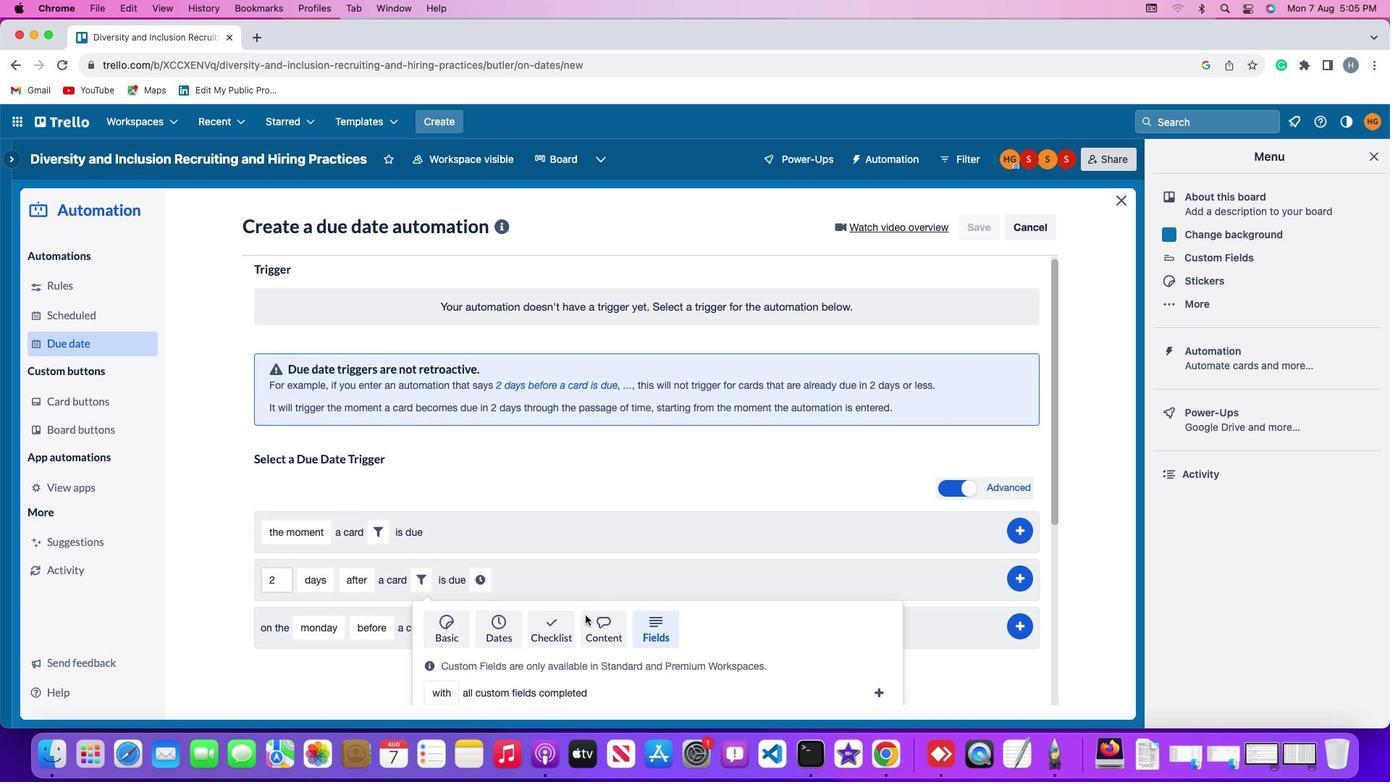 
Action: Mouse scrolled (585, 615) with delta (0, 0)
Screenshot: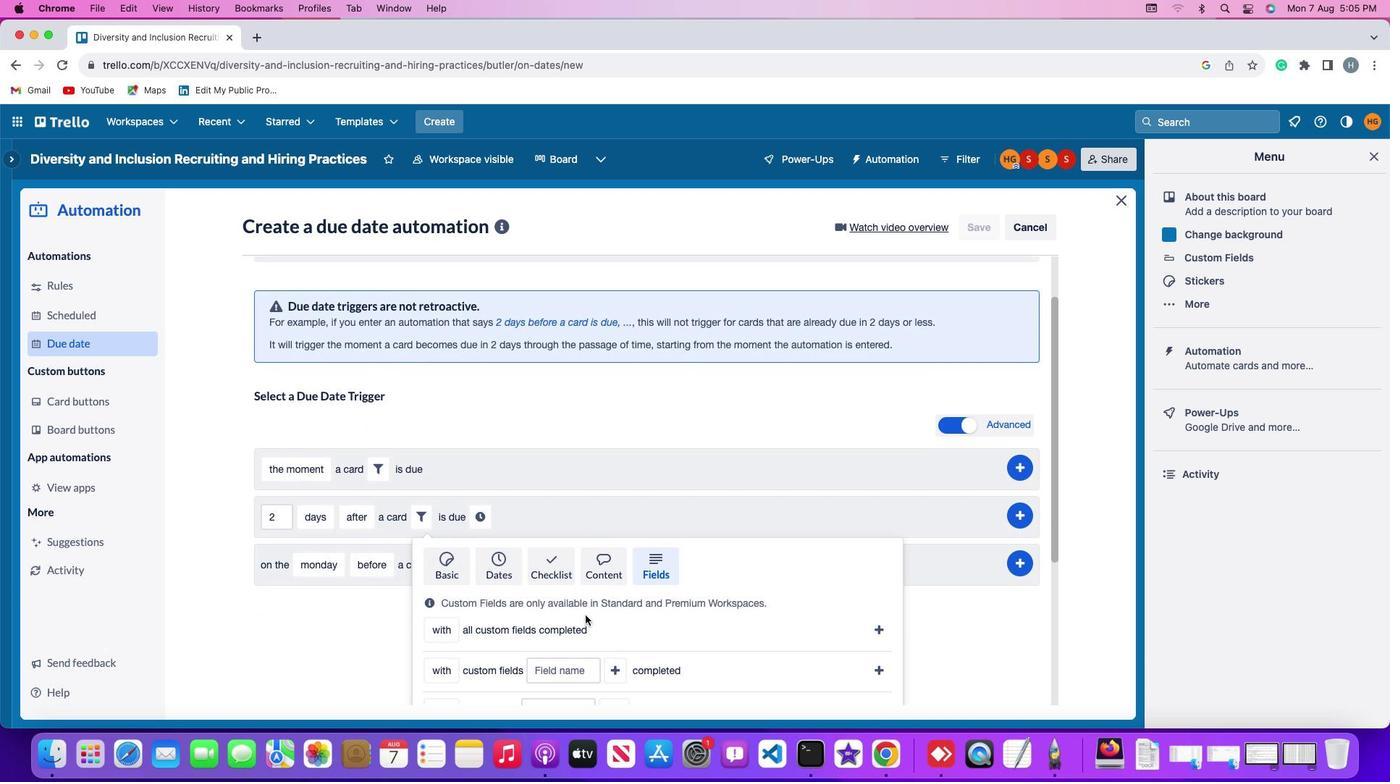 
Action: Mouse scrolled (585, 615) with delta (0, 0)
Screenshot: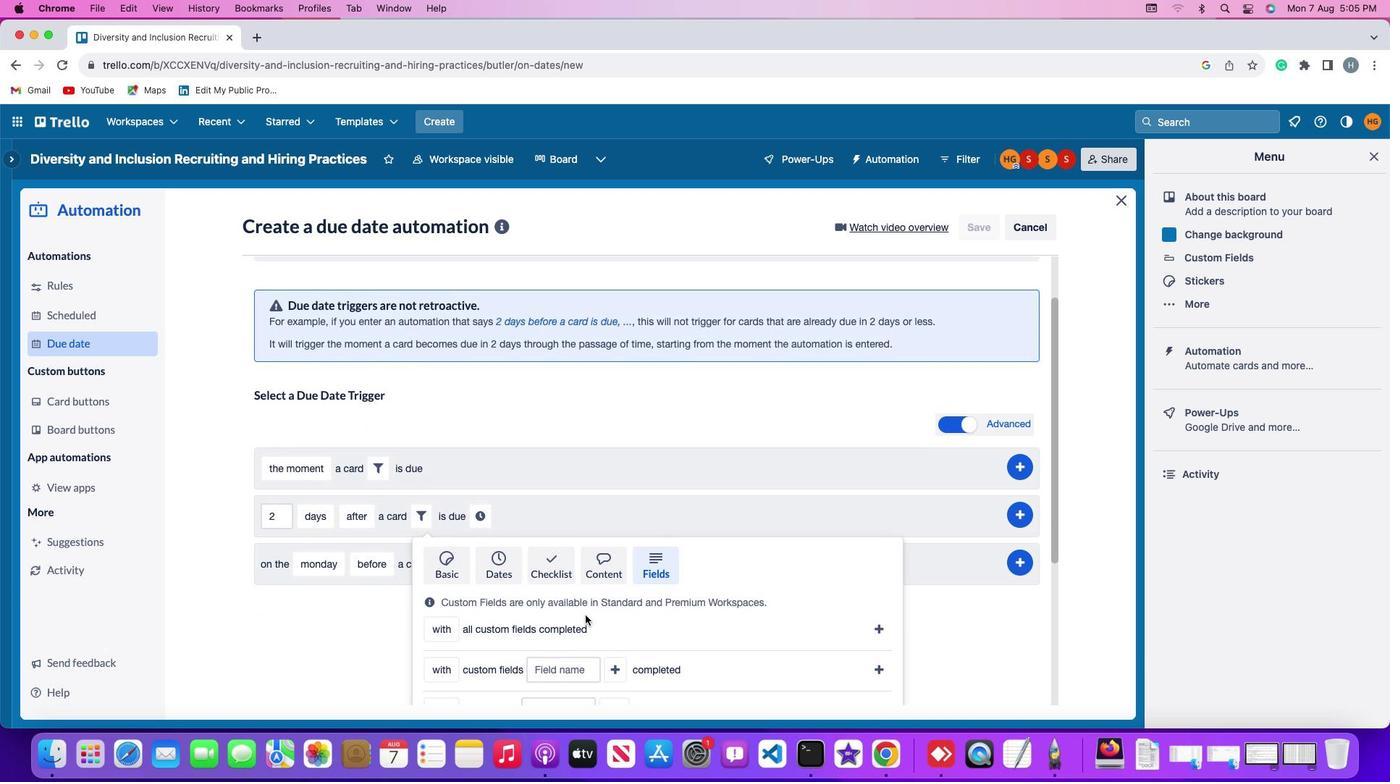 
Action: Mouse scrolled (585, 615) with delta (0, -1)
Screenshot: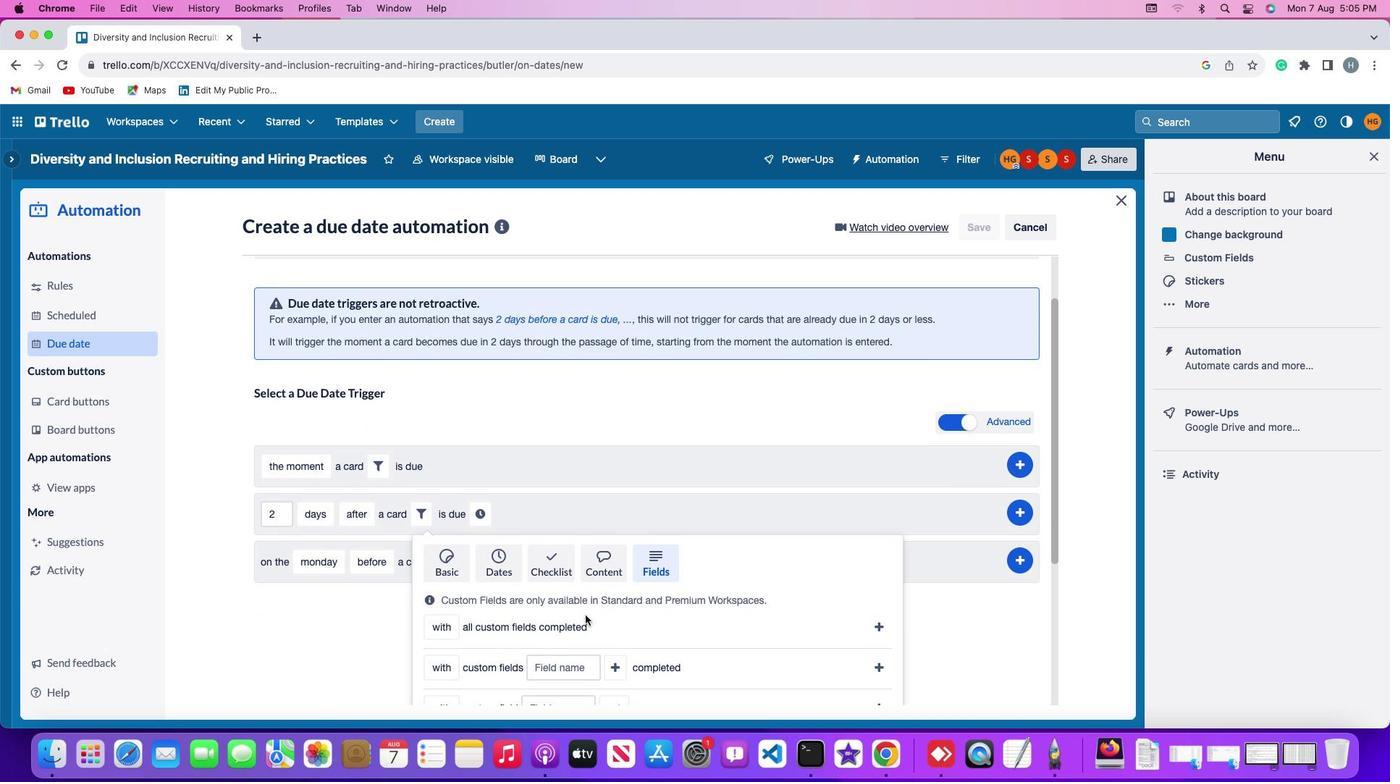 
Action: Mouse scrolled (585, 615) with delta (0, 0)
Screenshot: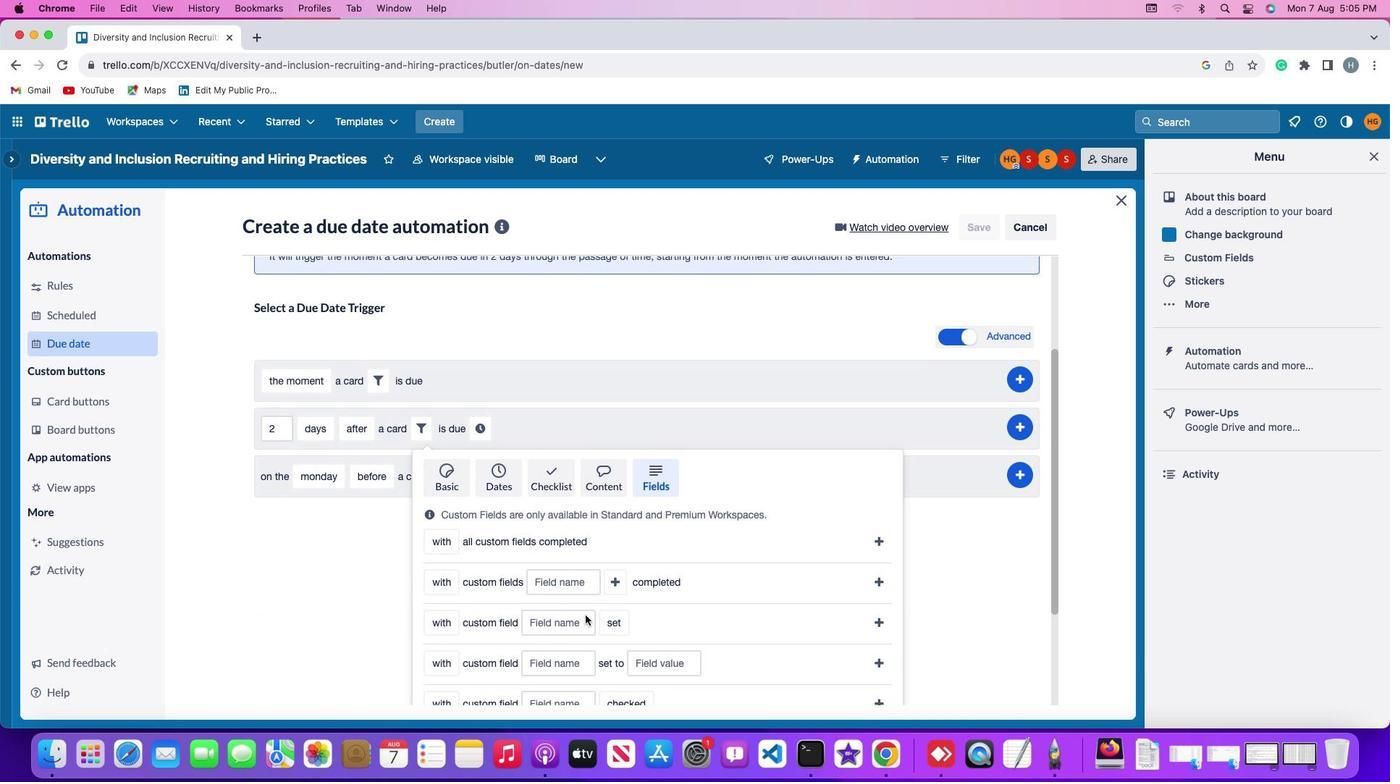 
Action: Mouse scrolled (585, 615) with delta (0, 0)
Screenshot: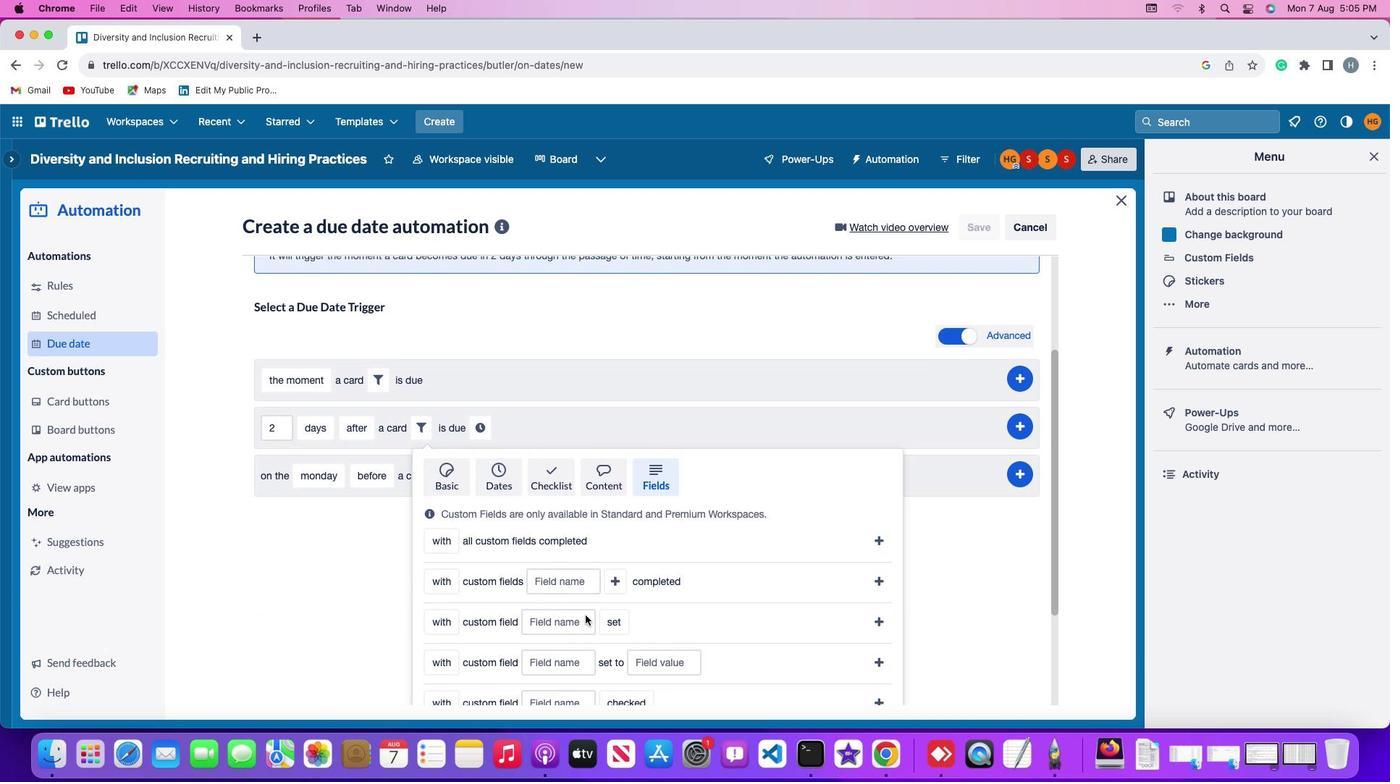 
Action: Mouse moved to (446, 623)
Screenshot: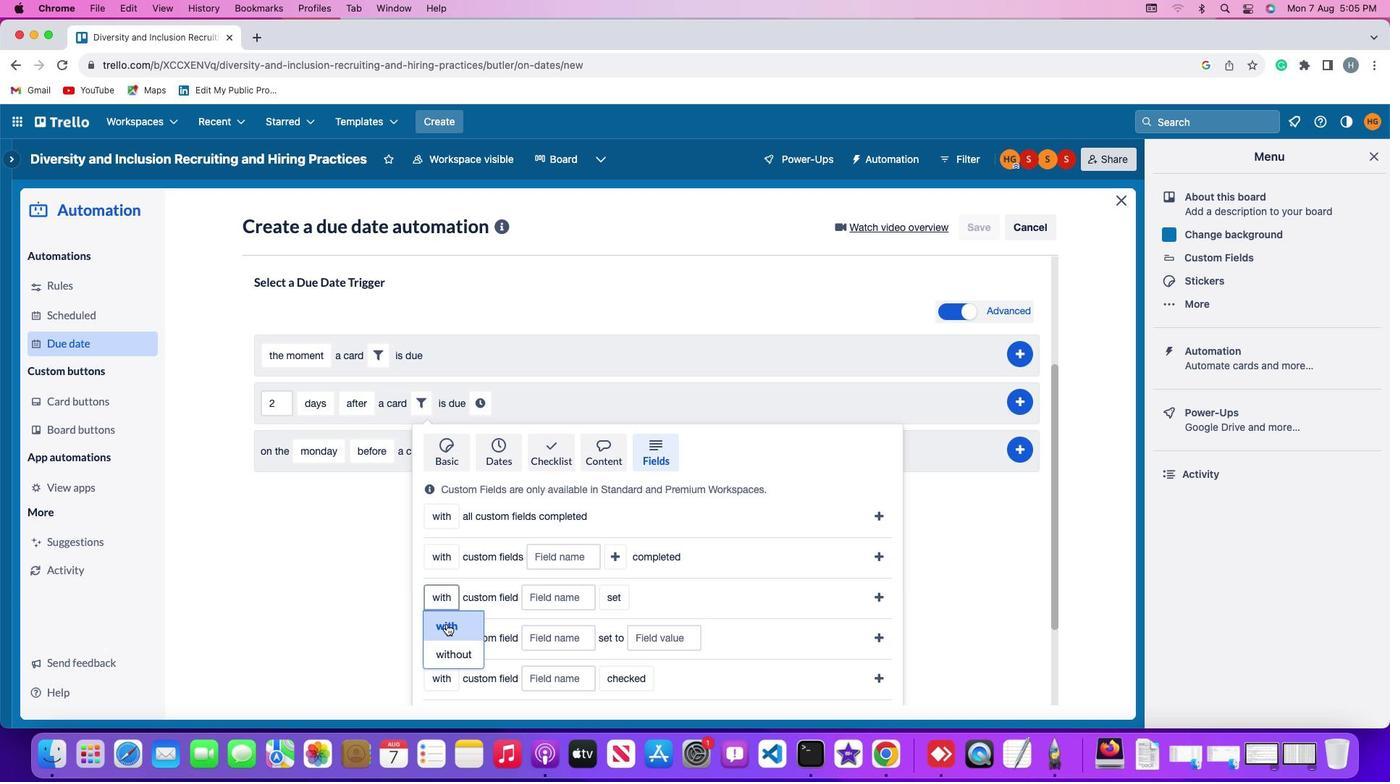
Action: Mouse pressed left at (446, 623)
Screenshot: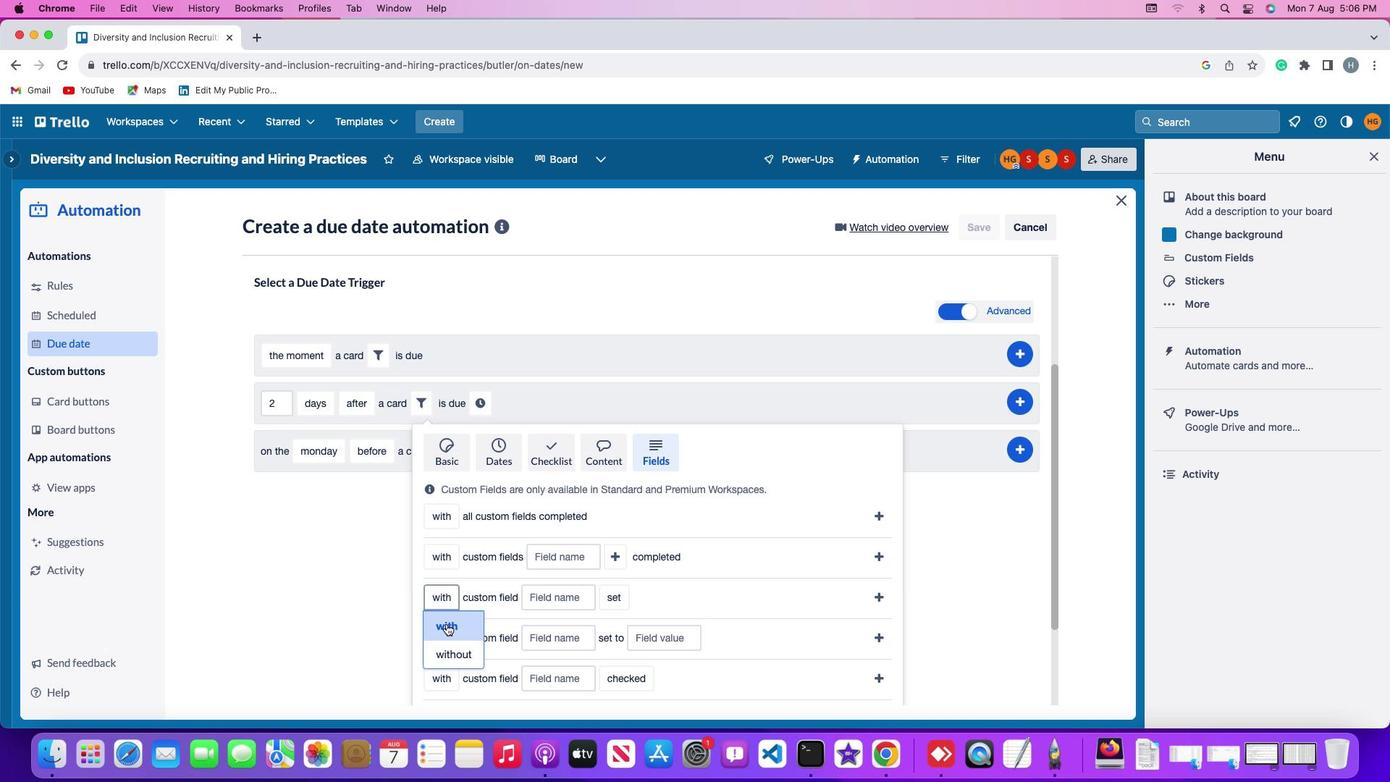 
Action: Mouse moved to (564, 596)
Screenshot: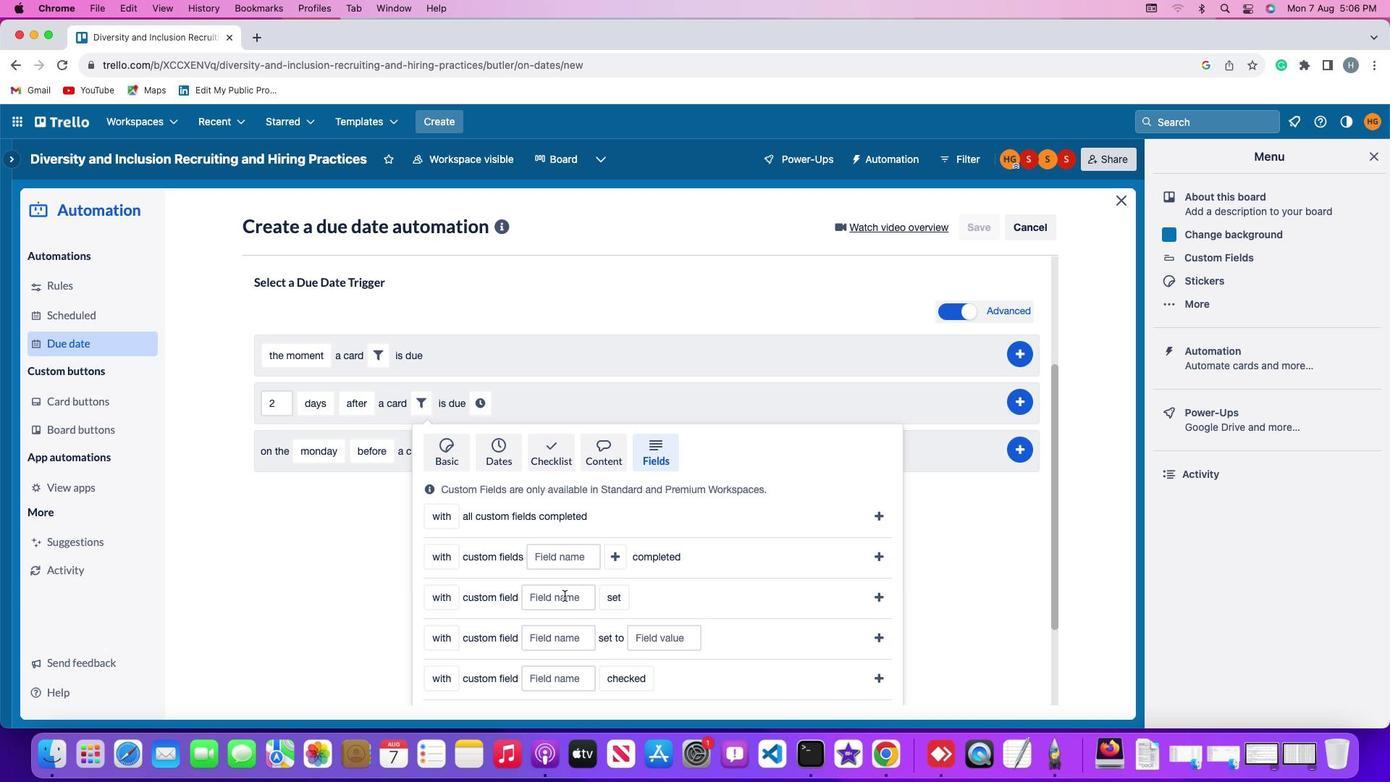 
Action: Mouse pressed left at (564, 596)
Screenshot: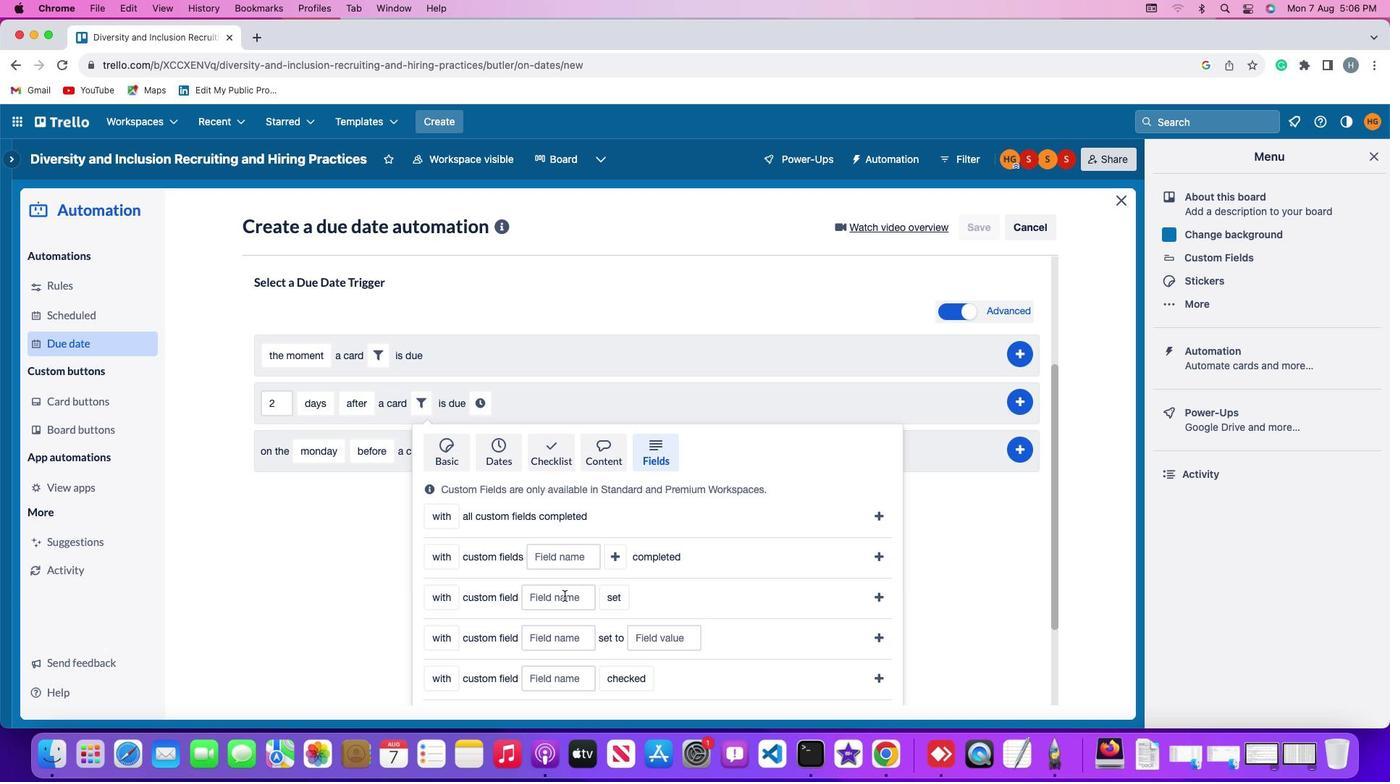 
Action: Key pressed Key.shift'R''e''s''u''m''e'
Screenshot: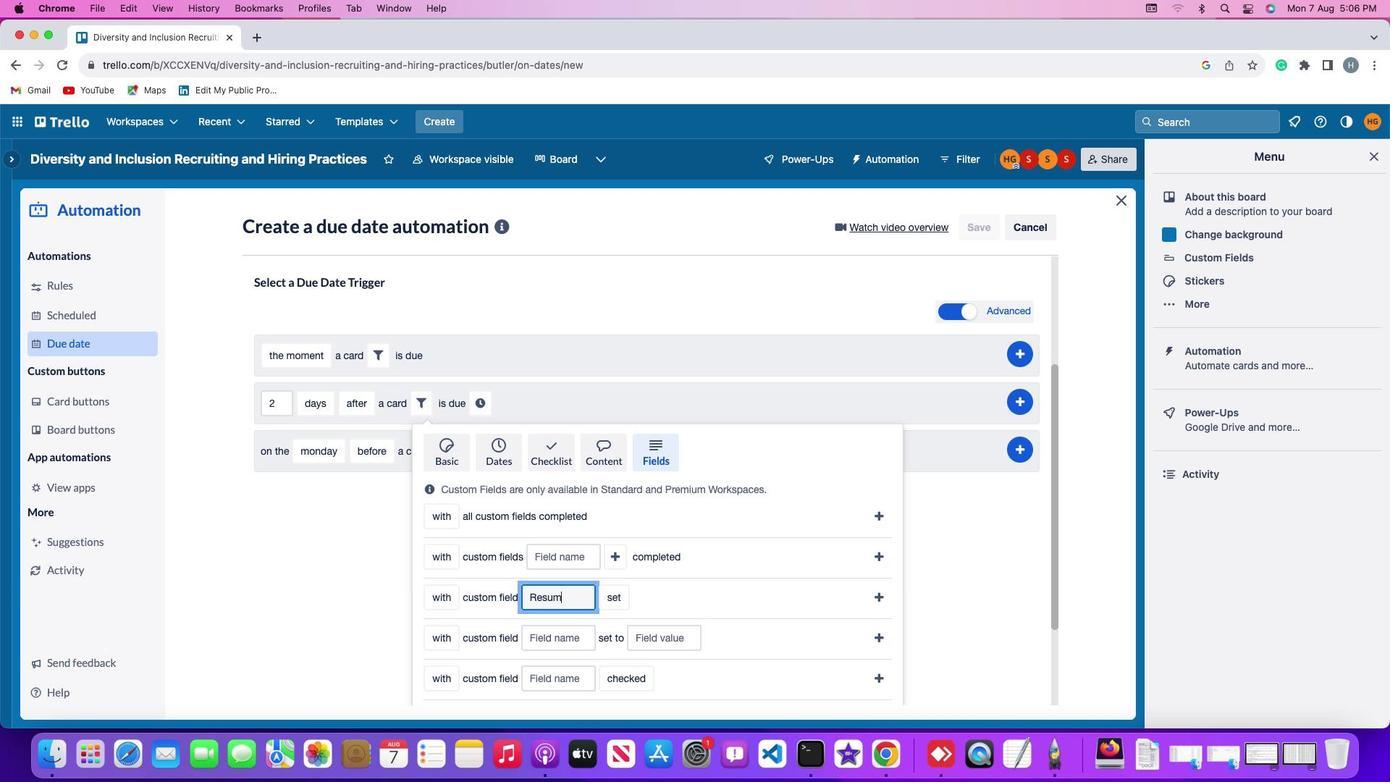 
Action: Mouse moved to (615, 598)
Screenshot: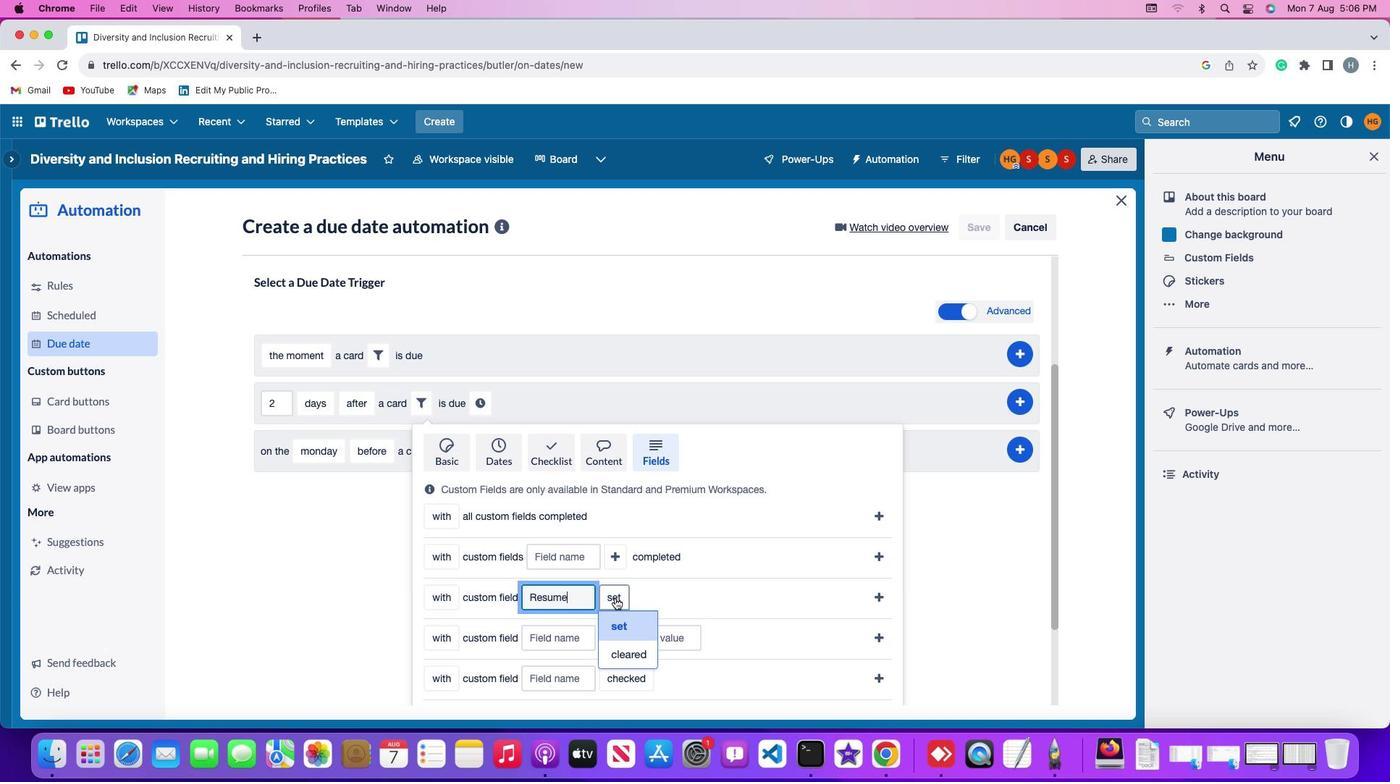 
Action: Mouse pressed left at (615, 598)
Screenshot: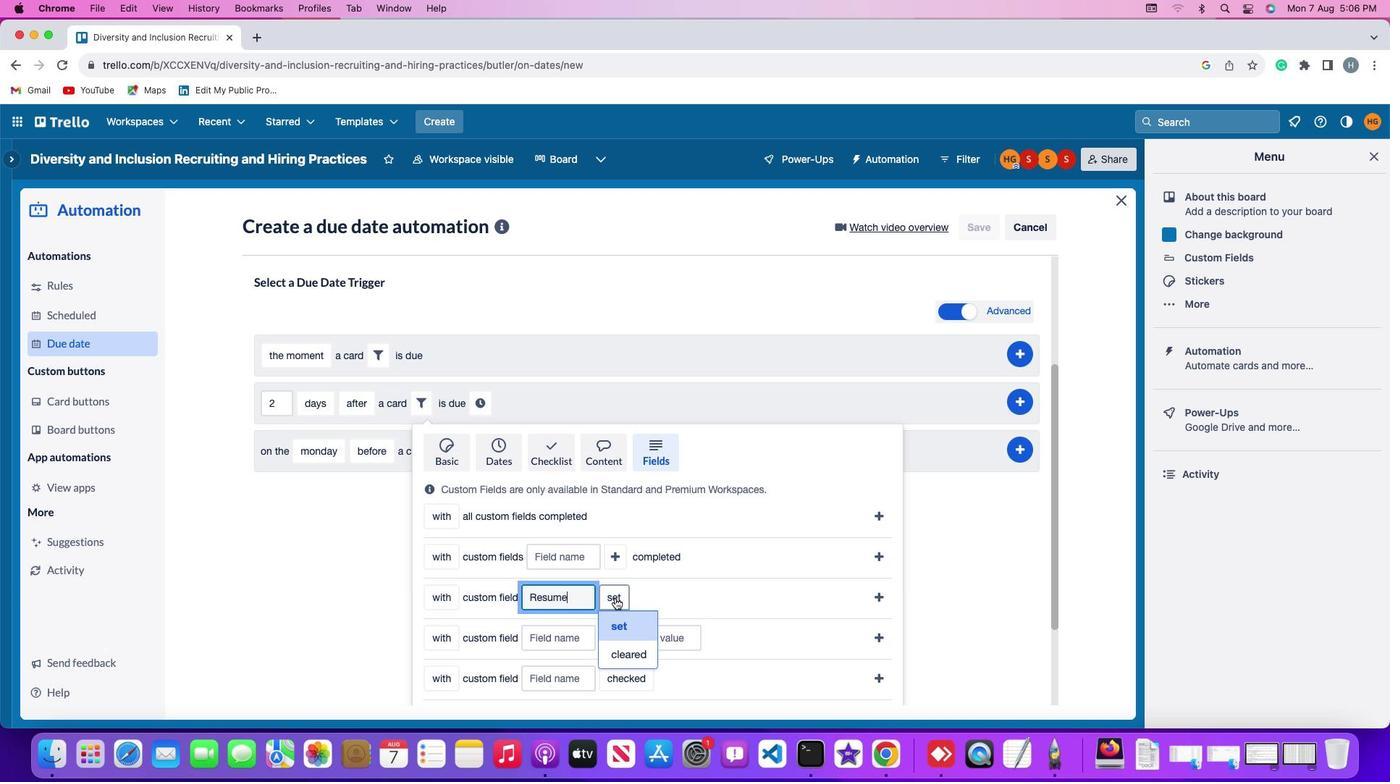 
Action: Mouse moved to (626, 629)
Screenshot: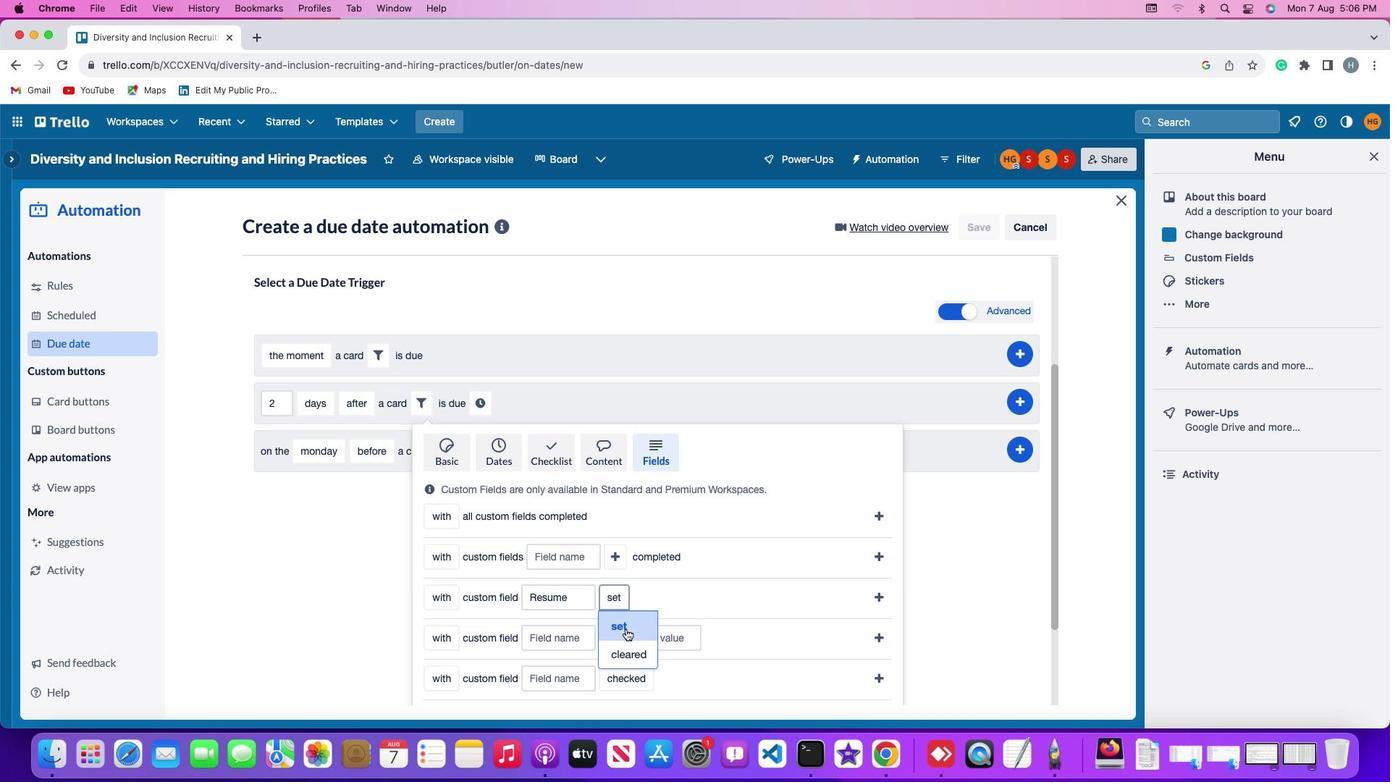 
Action: Mouse pressed left at (626, 629)
Screenshot: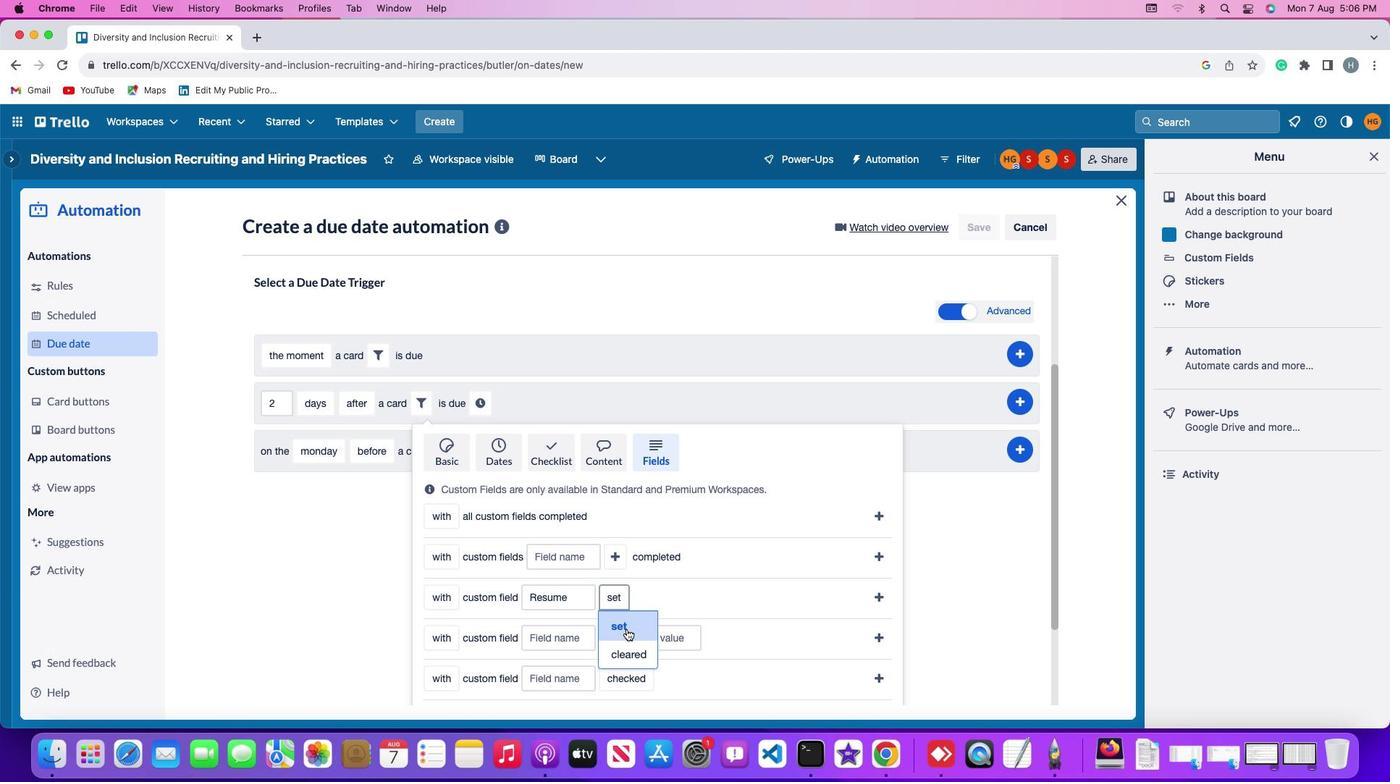 
Action: Mouse moved to (882, 594)
Screenshot: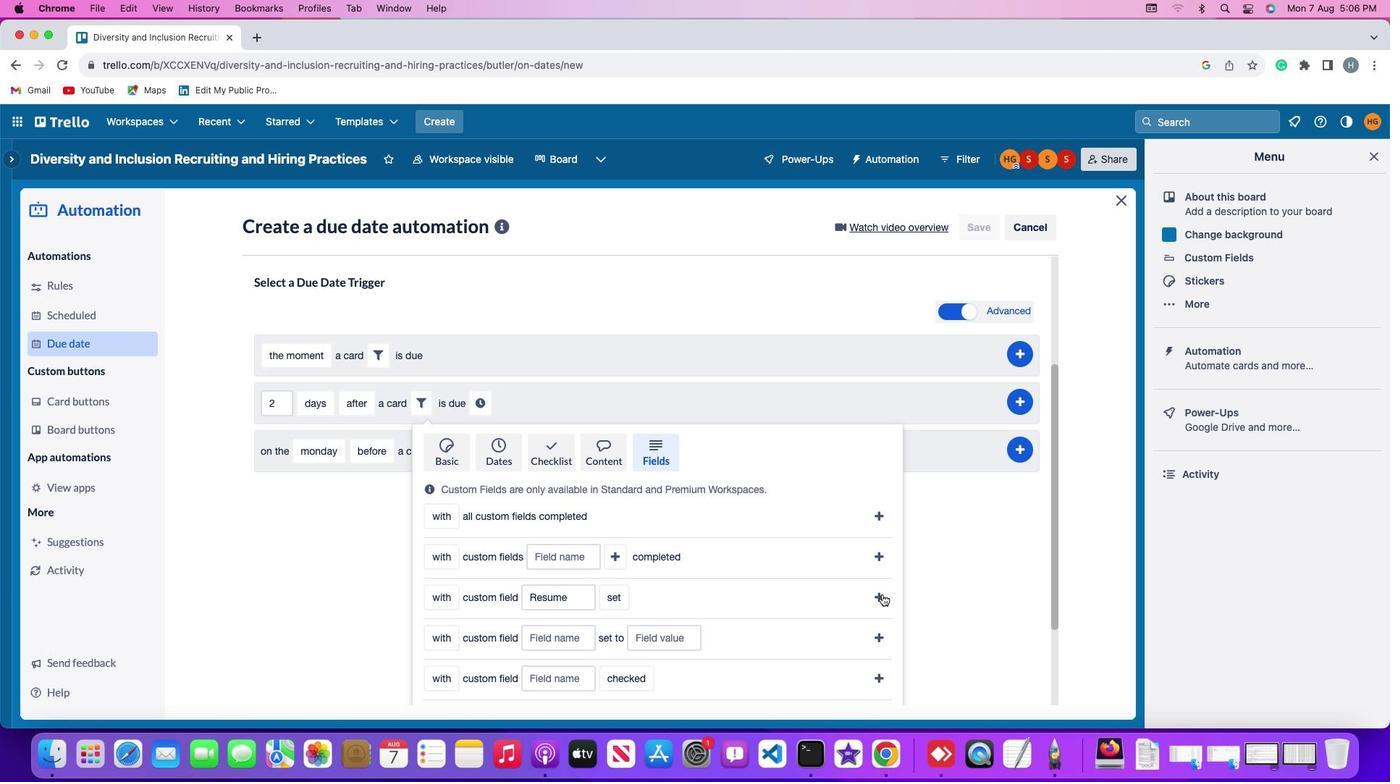 
Action: Mouse pressed left at (882, 594)
Screenshot: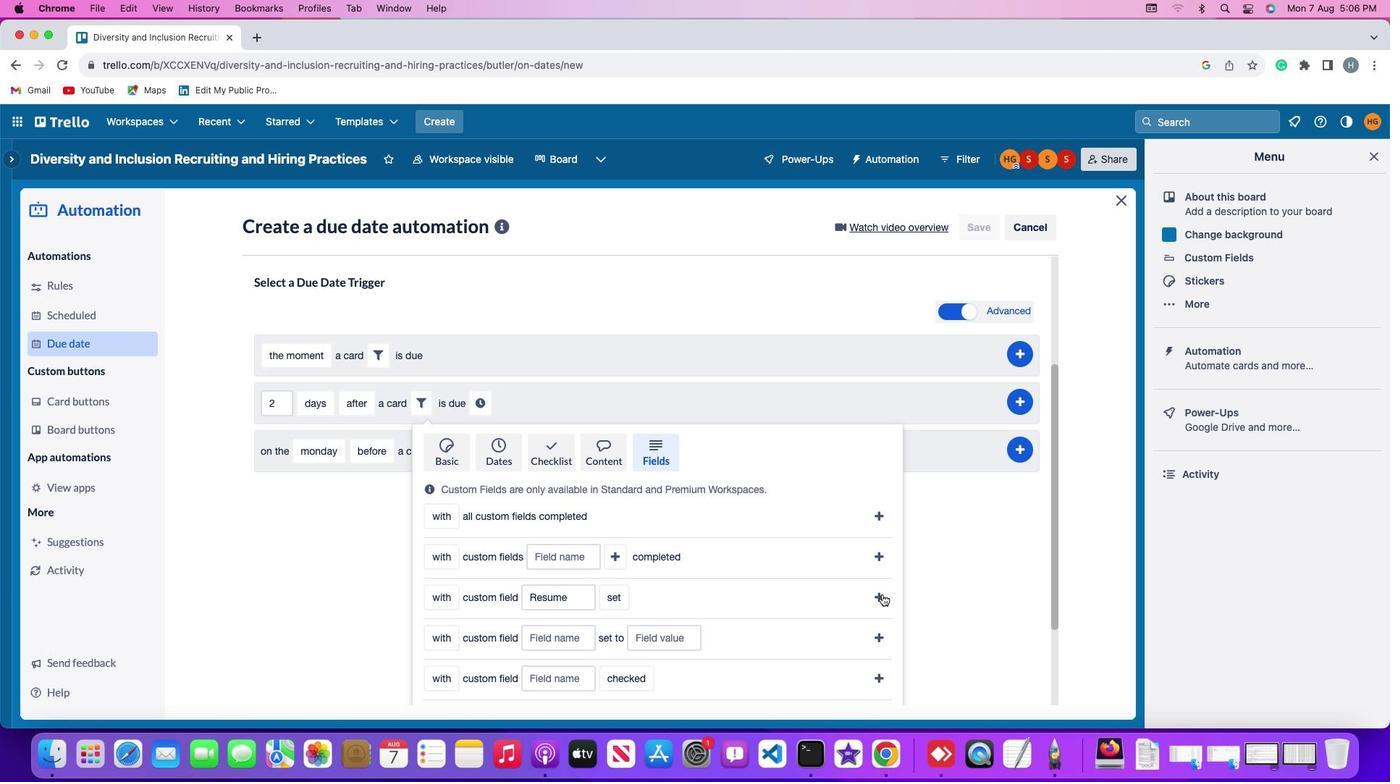 
Action: Mouse moved to (654, 585)
Screenshot: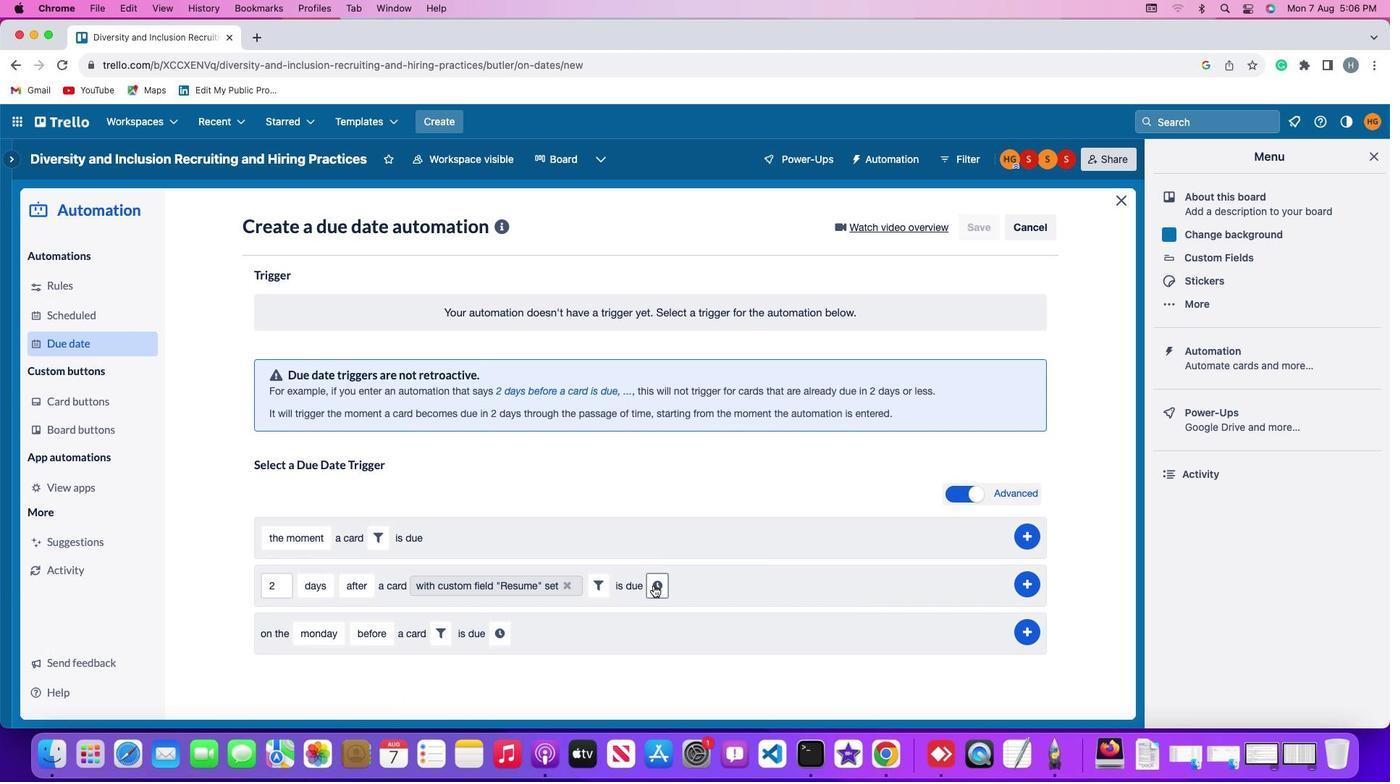 
Action: Mouse pressed left at (654, 585)
Screenshot: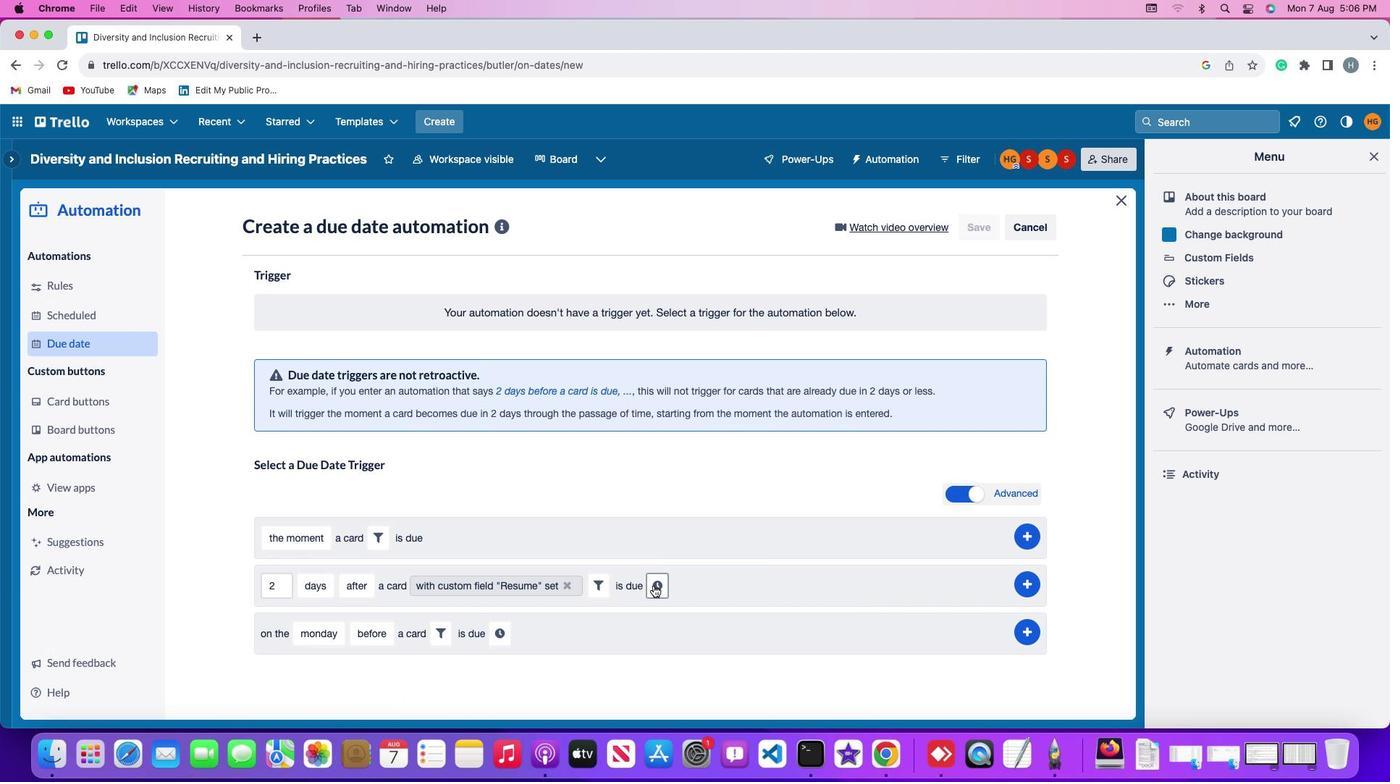 
Action: Mouse moved to (690, 588)
Screenshot: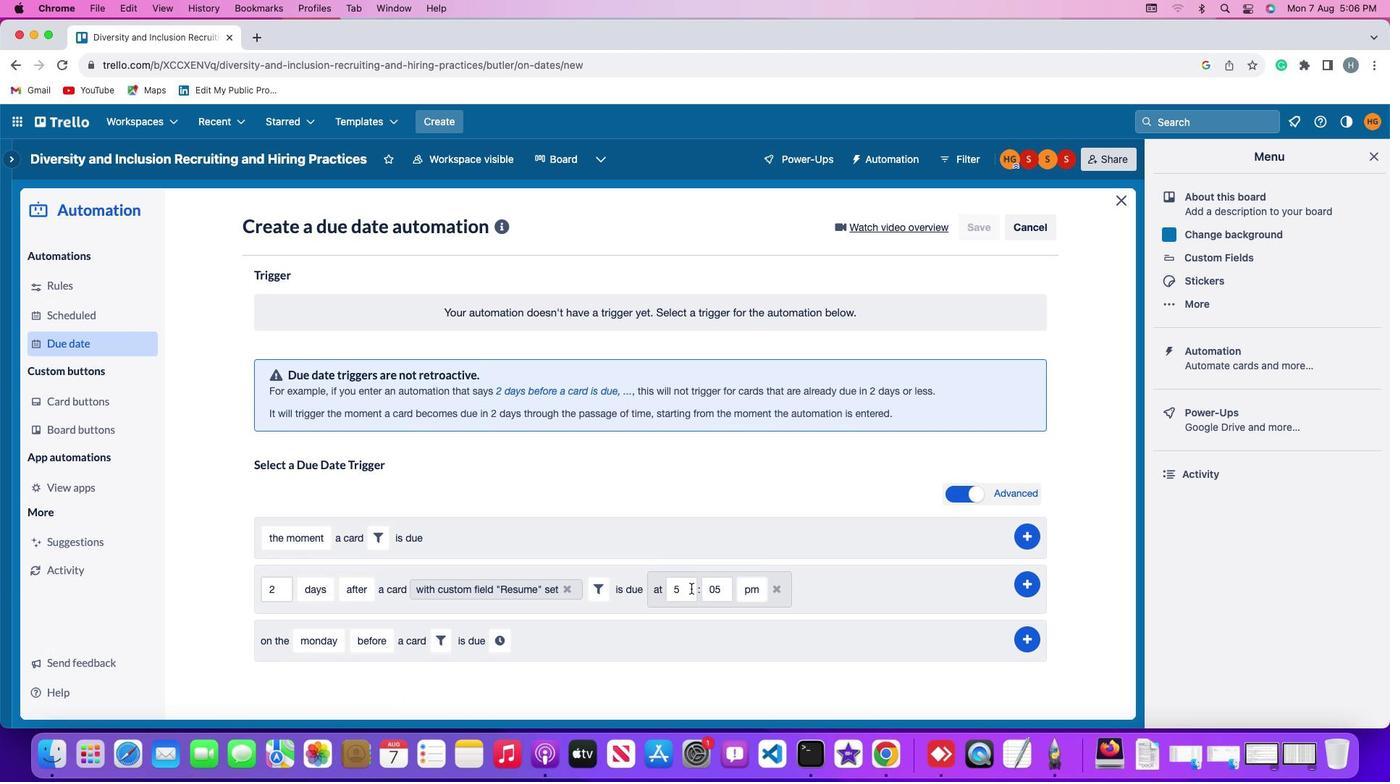 
Action: Mouse pressed left at (690, 588)
Screenshot: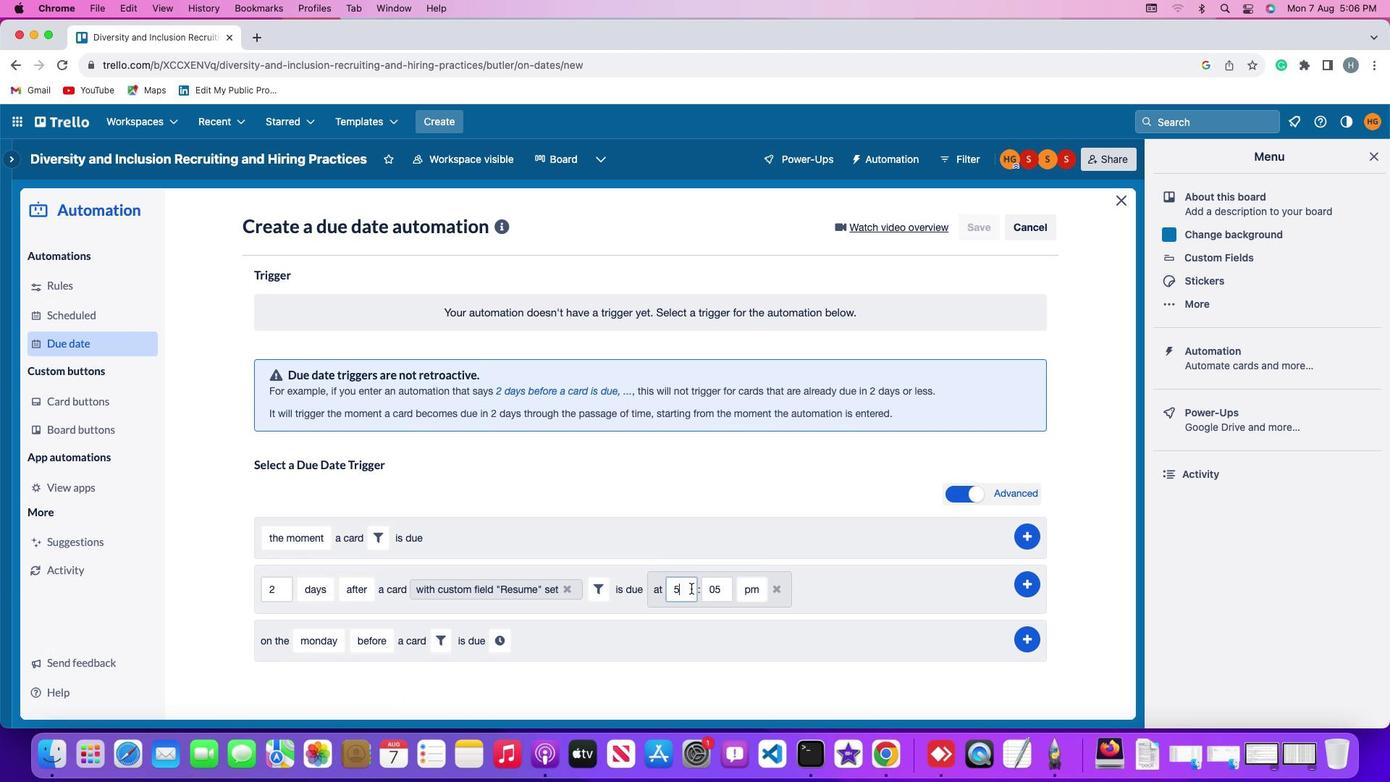 
Action: Key pressed Key.backspace'1''1'
Screenshot: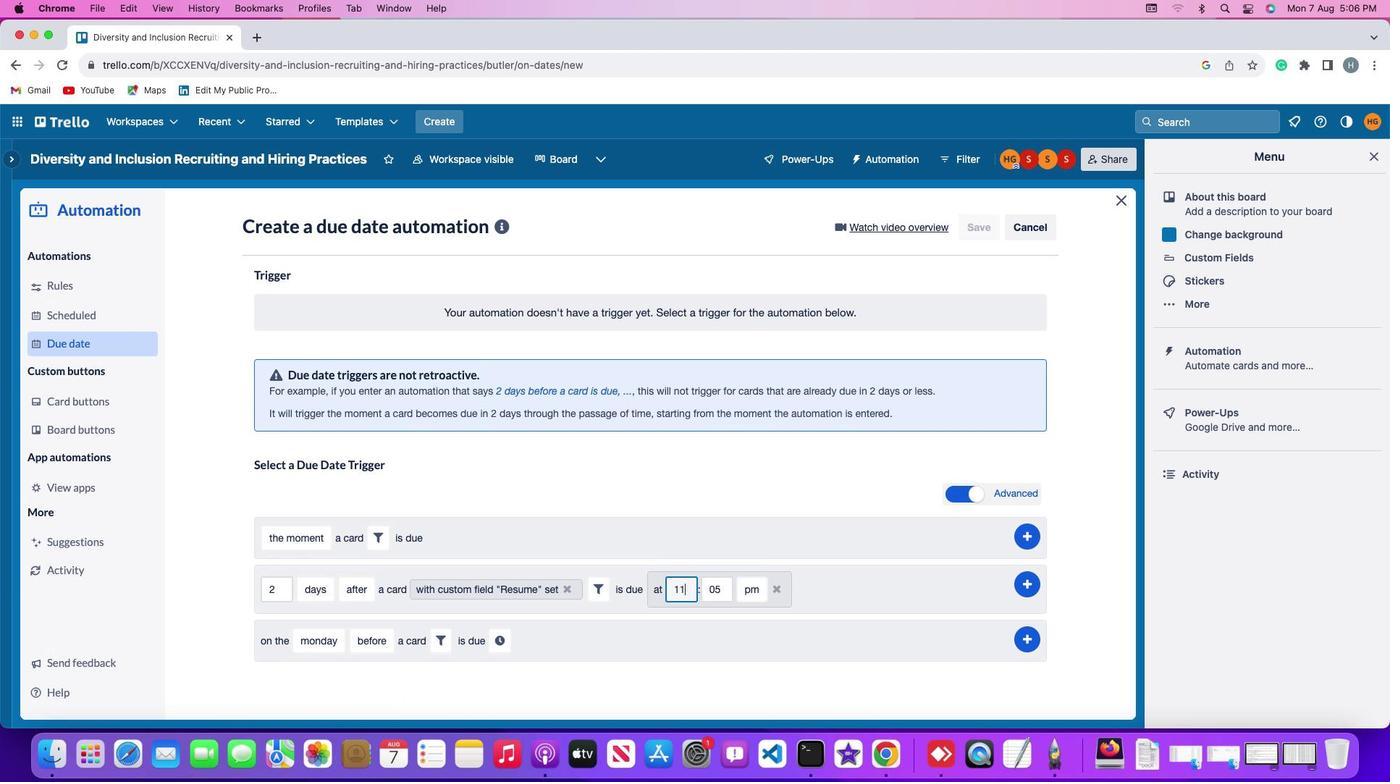 
Action: Mouse moved to (723, 589)
Screenshot: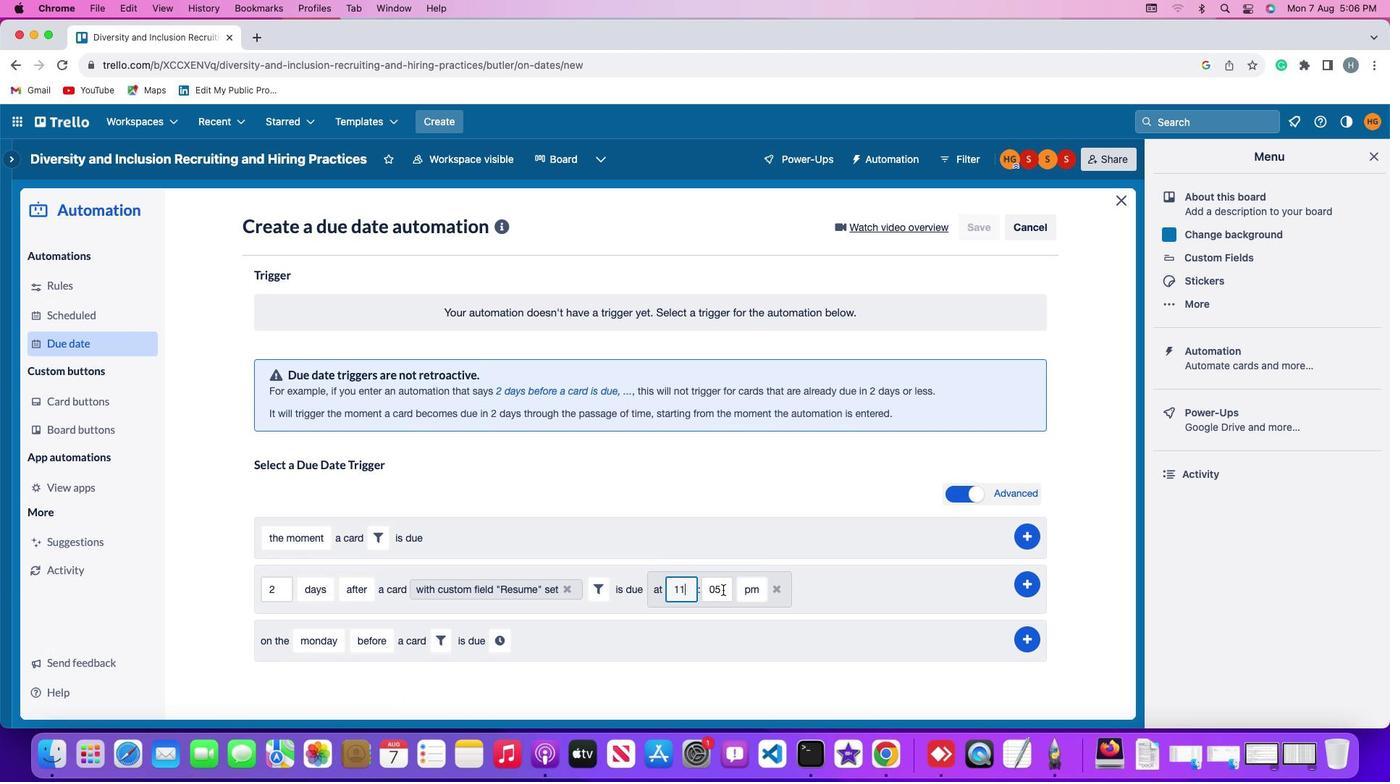 
Action: Mouse pressed left at (723, 589)
Screenshot: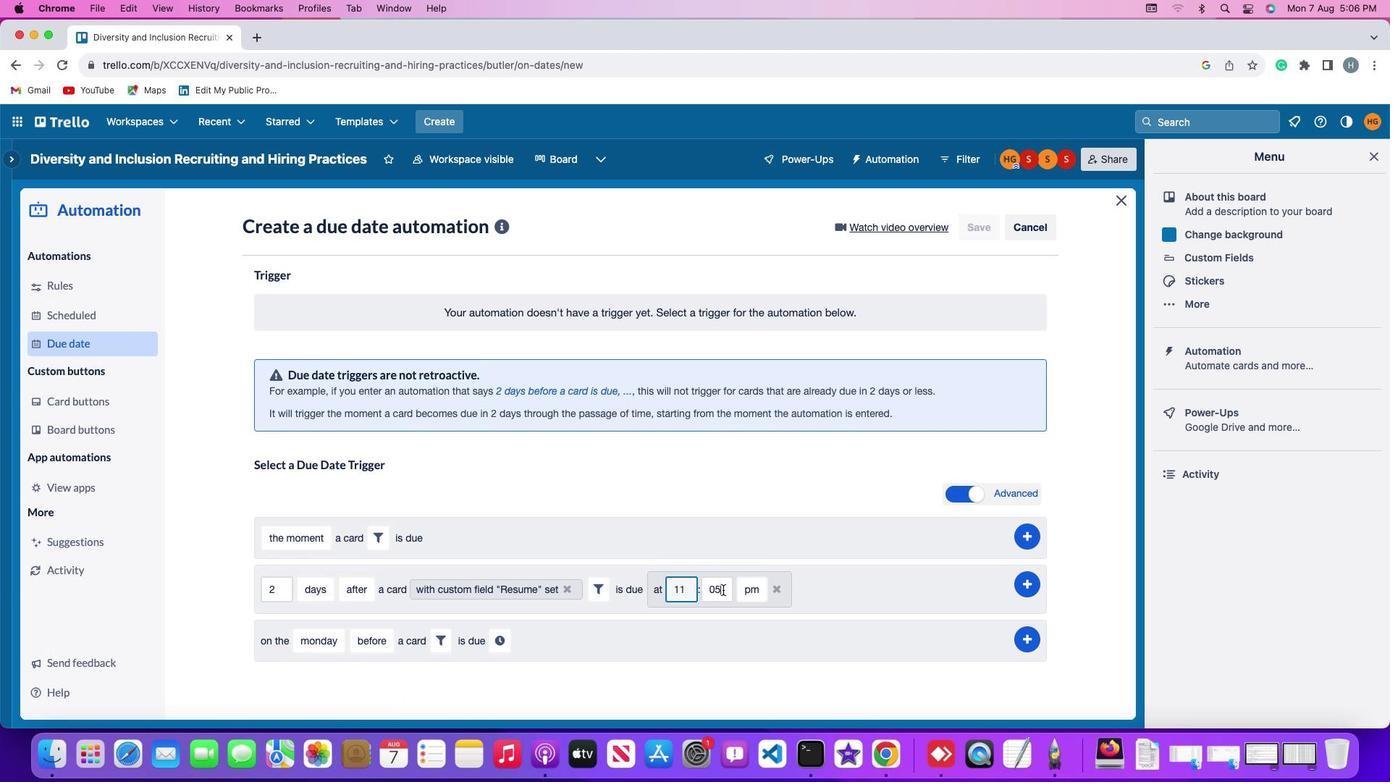 
Action: Key pressed Key.backspaceKey.backspaceKey.backspace'0''0'
Screenshot: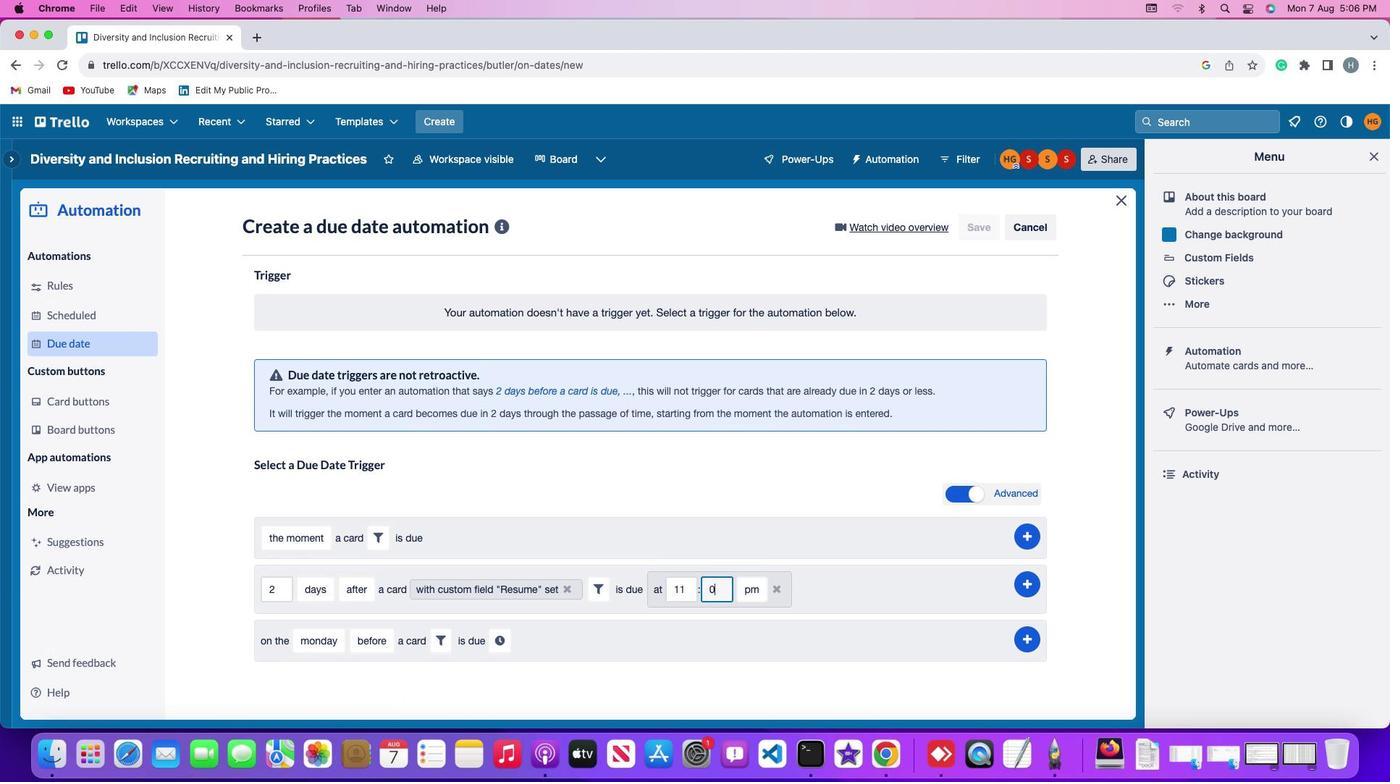 
Action: Mouse moved to (747, 589)
Screenshot: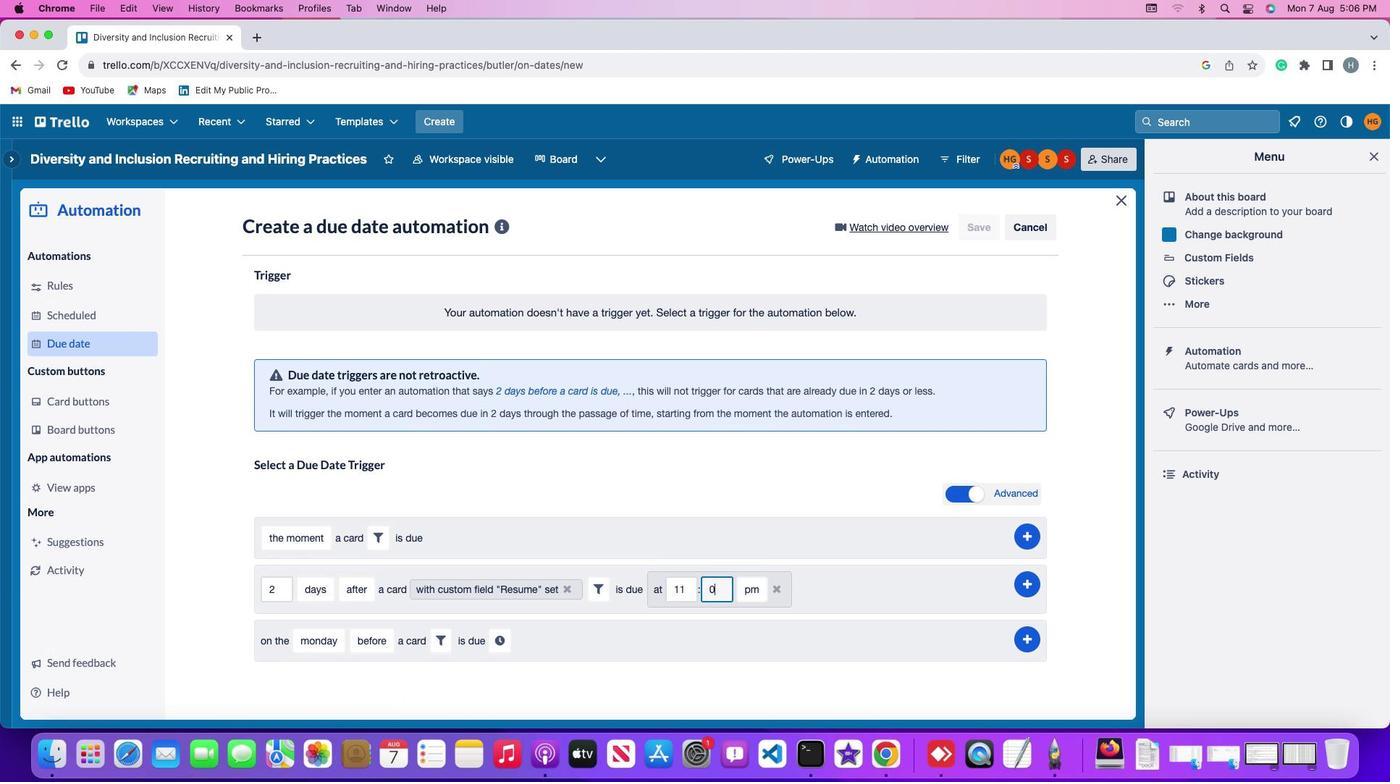 
Action: Mouse pressed left at (747, 589)
Screenshot: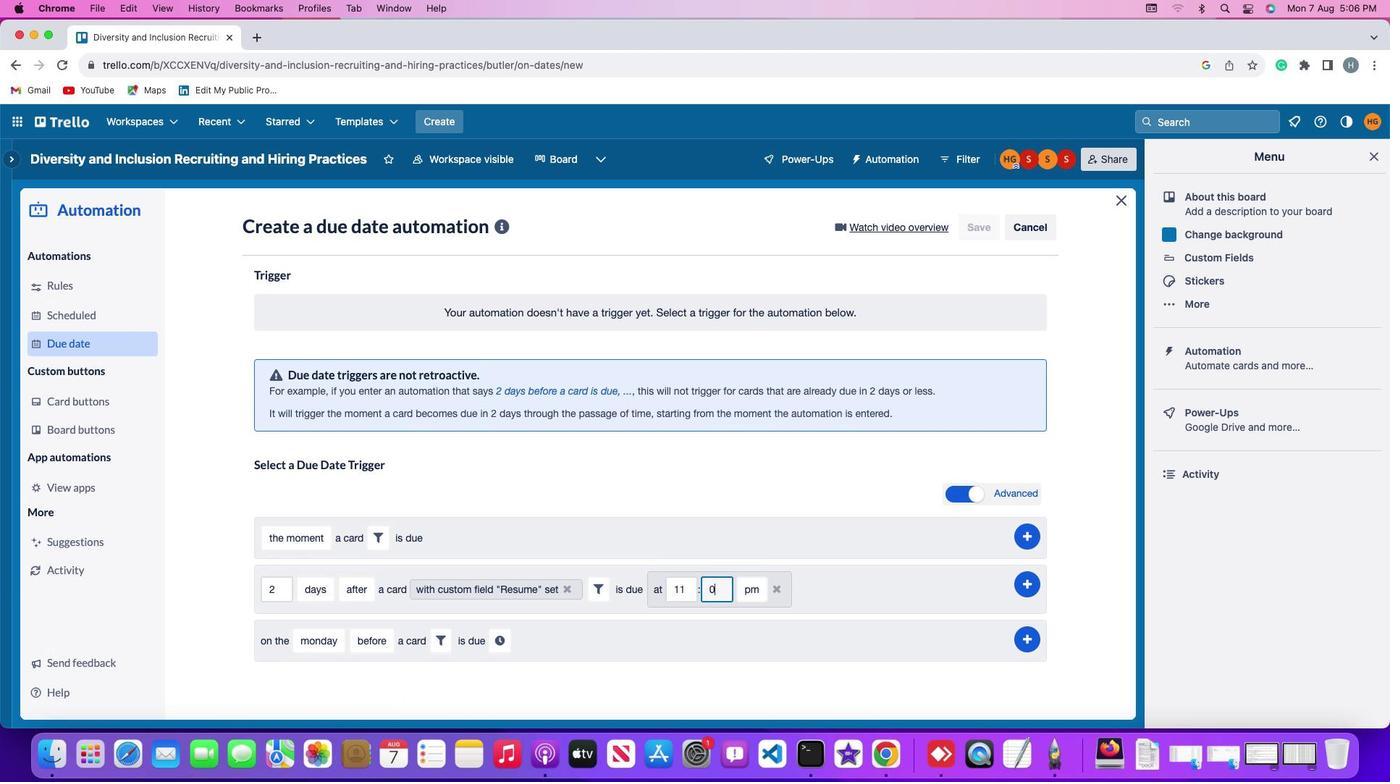 
Action: Mouse moved to (754, 614)
Screenshot: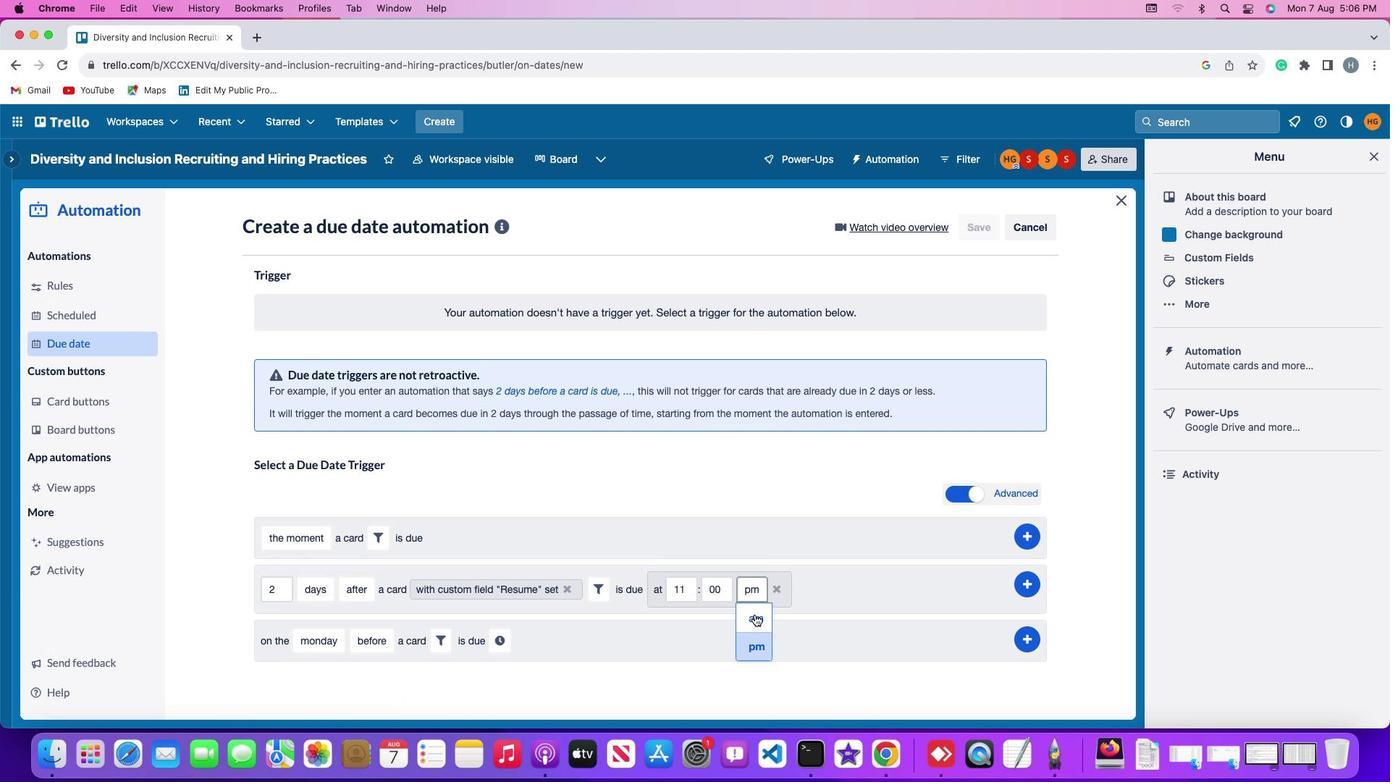 
Action: Mouse pressed left at (754, 614)
Screenshot: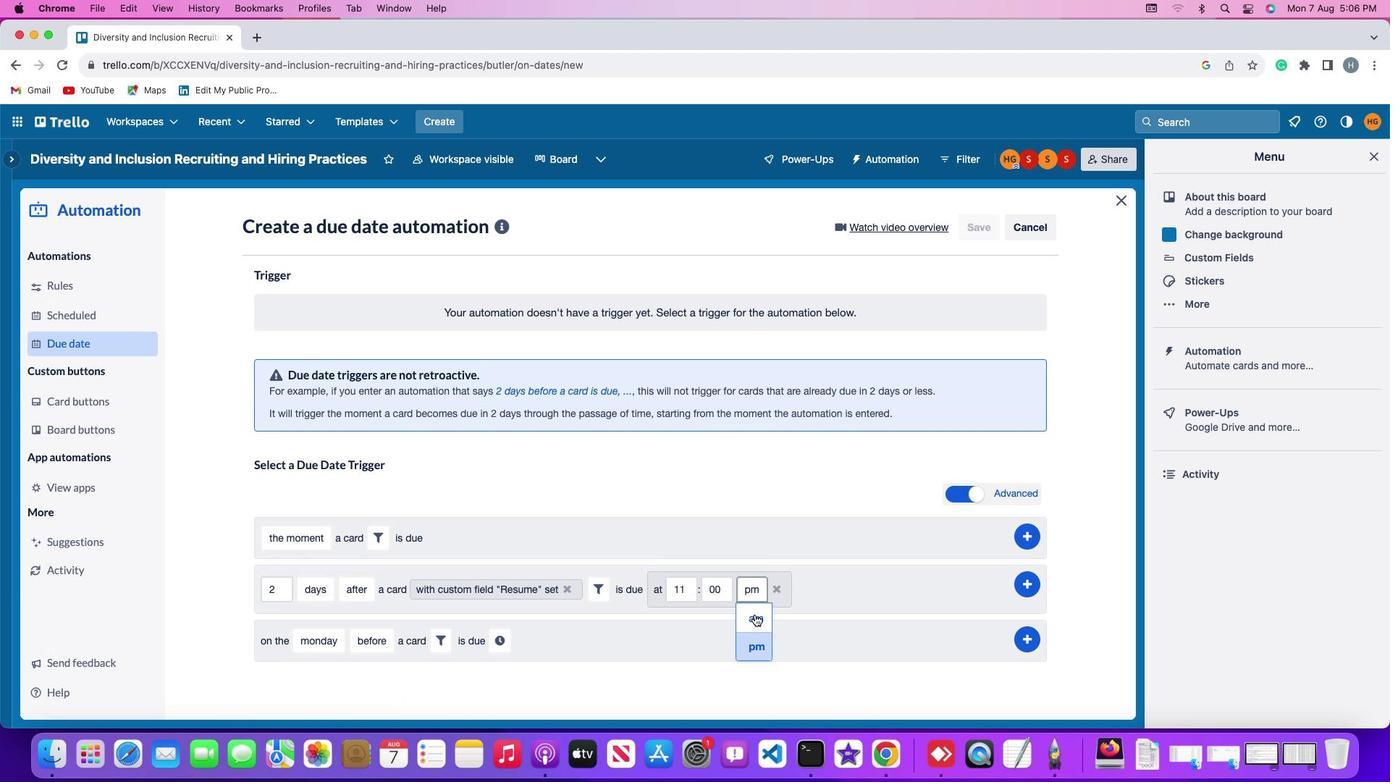 
Action: Mouse moved to (1023, 583)
Screenshot: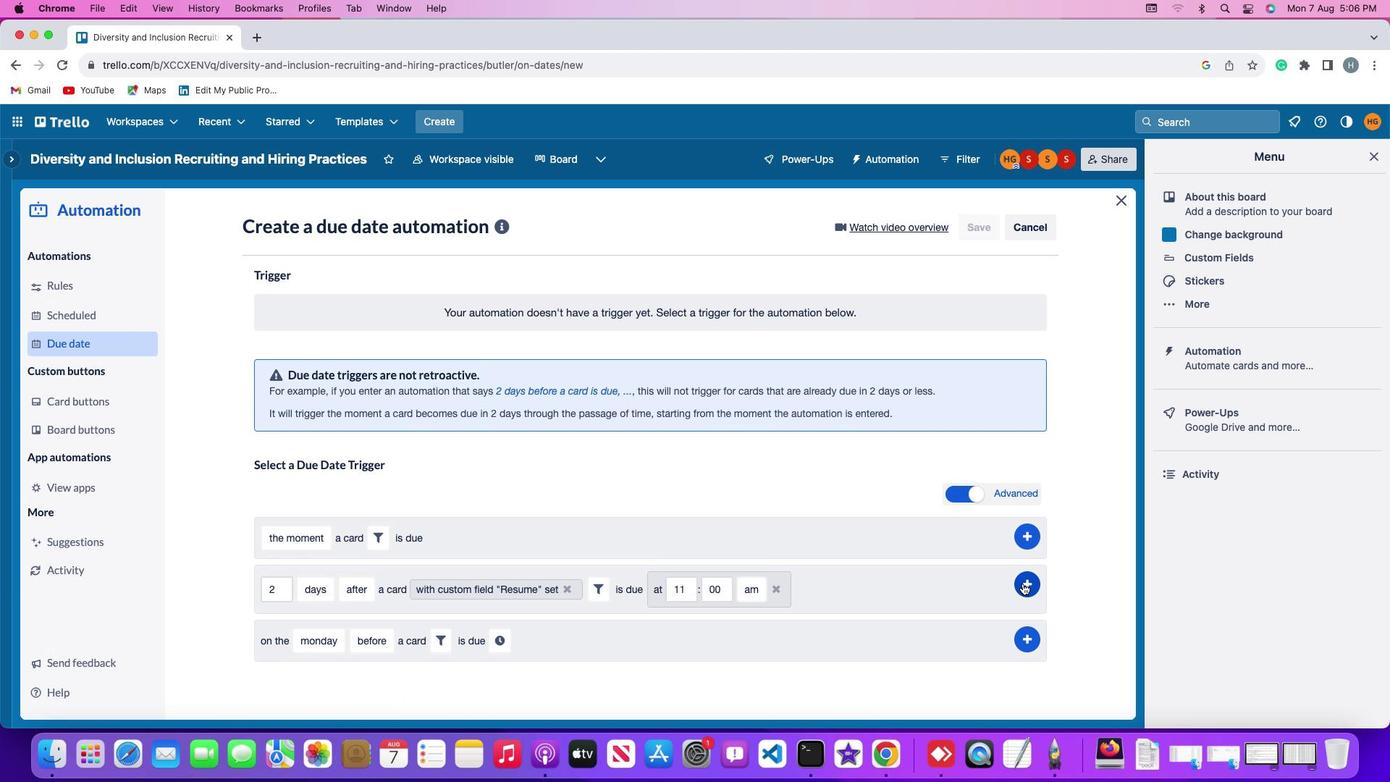 
Action: Mouse pressed left at (1023, 583)
Screenshot: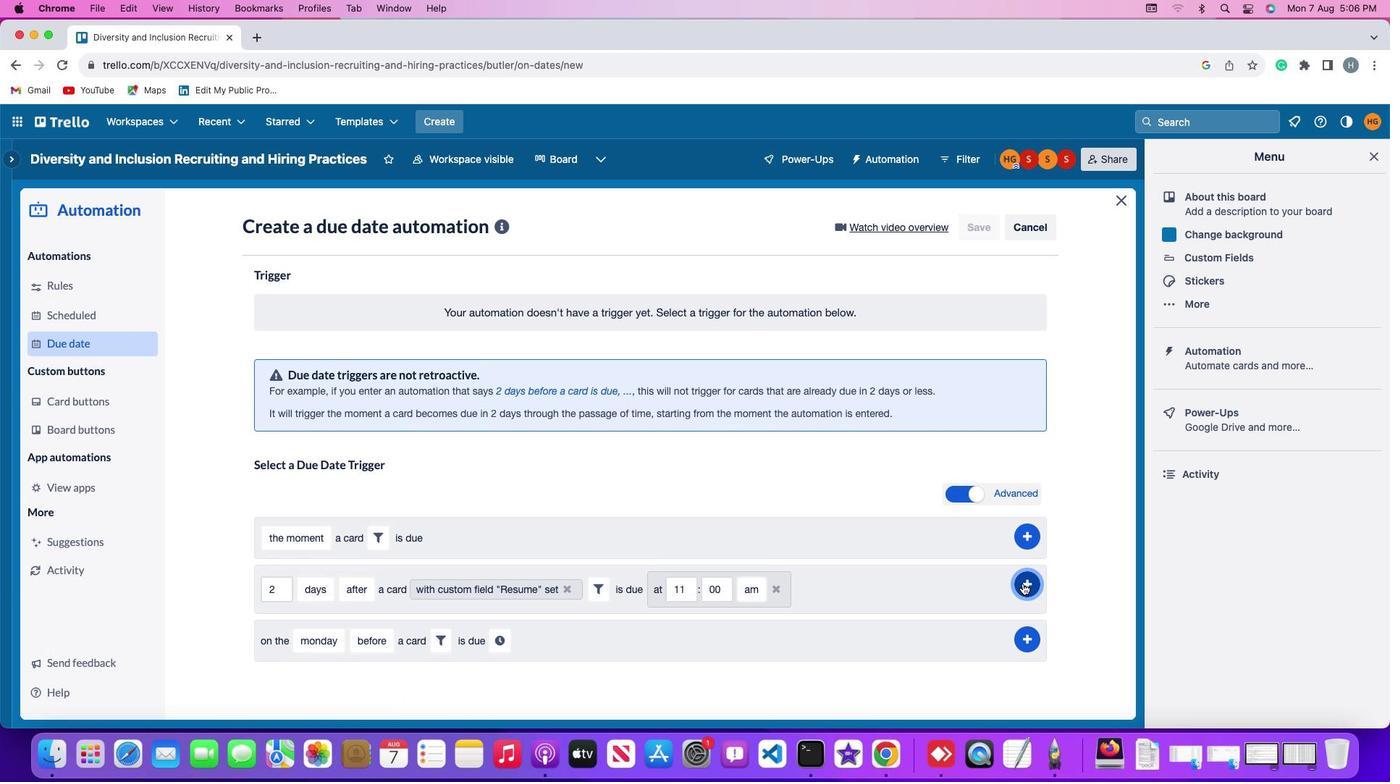 
Action: Mouse moved to (1093, 457)
Screenshot: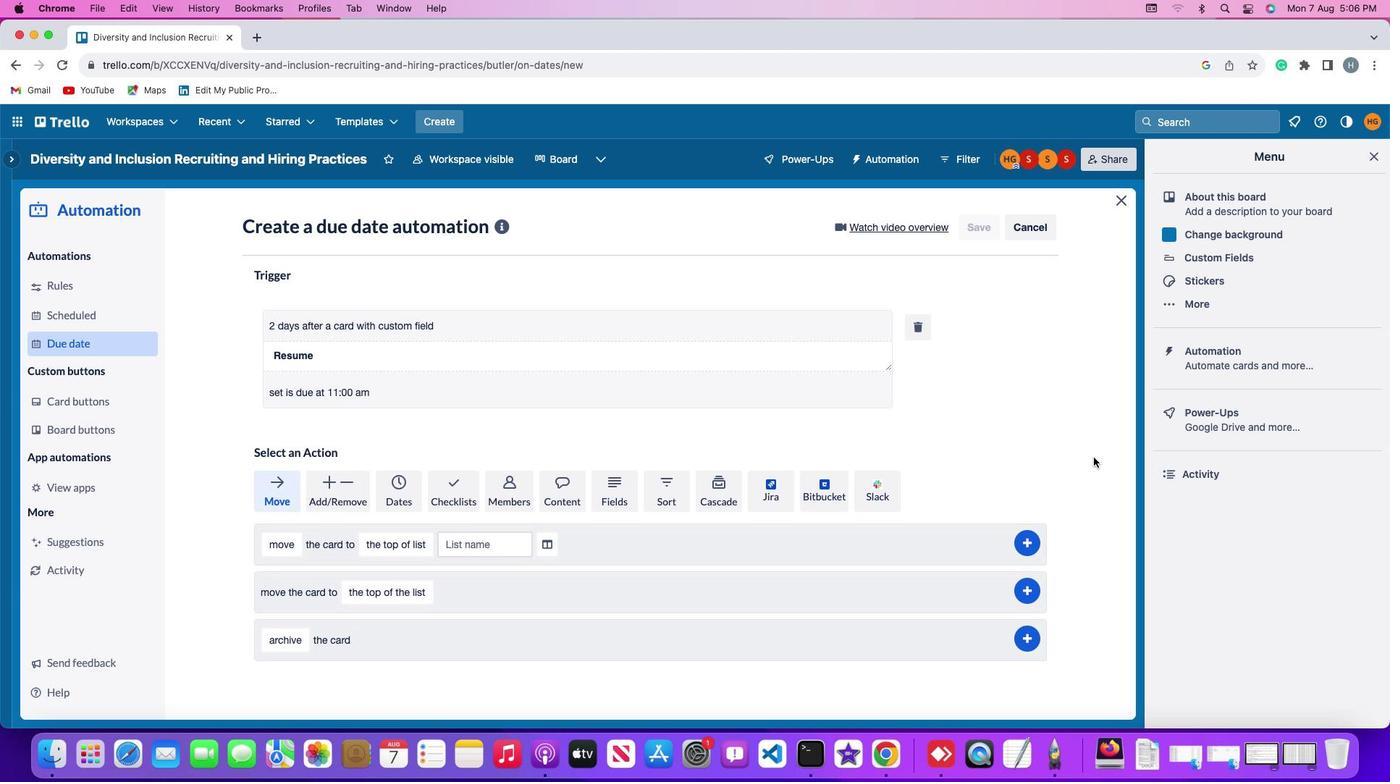 
